 Task: Look for space in Anloga, Ghana from 22nd June, 2023 to 30th June, 2023 for 2 adults in price range Rs.7000 to Rs.15000. Place can be entire place with 1  bedroom having 1 bed and 1 bathroom. Property type can be house, flat, guest house, hotel. Booking option can be shelf check-in. Required host language is English.
Action: Mouse moved to (453, 53)
Screenshot: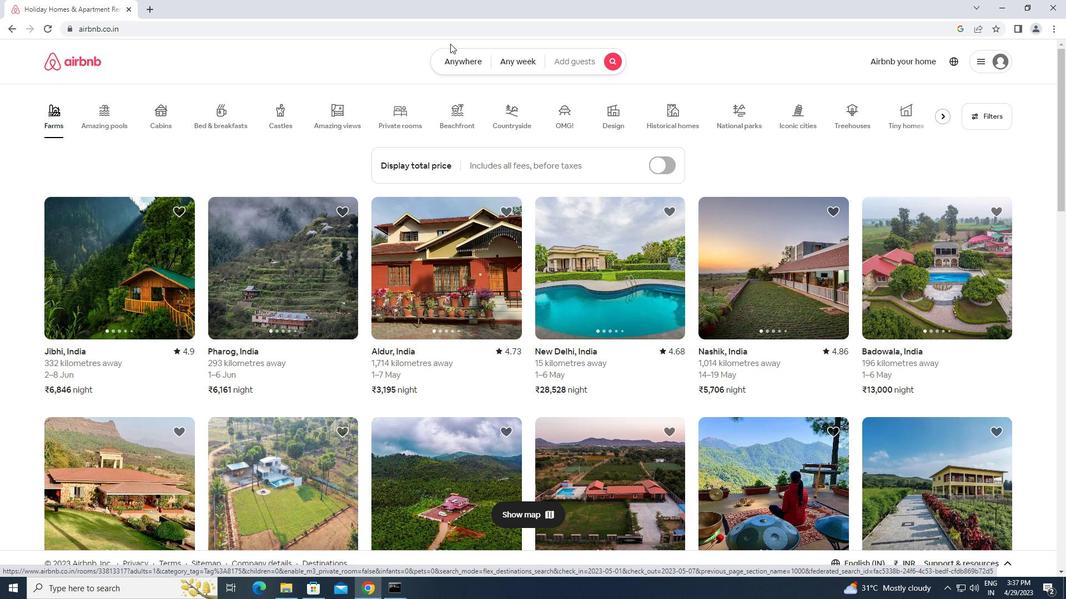 
Action: Mouse pressed left at (453, 53)
Screenshot: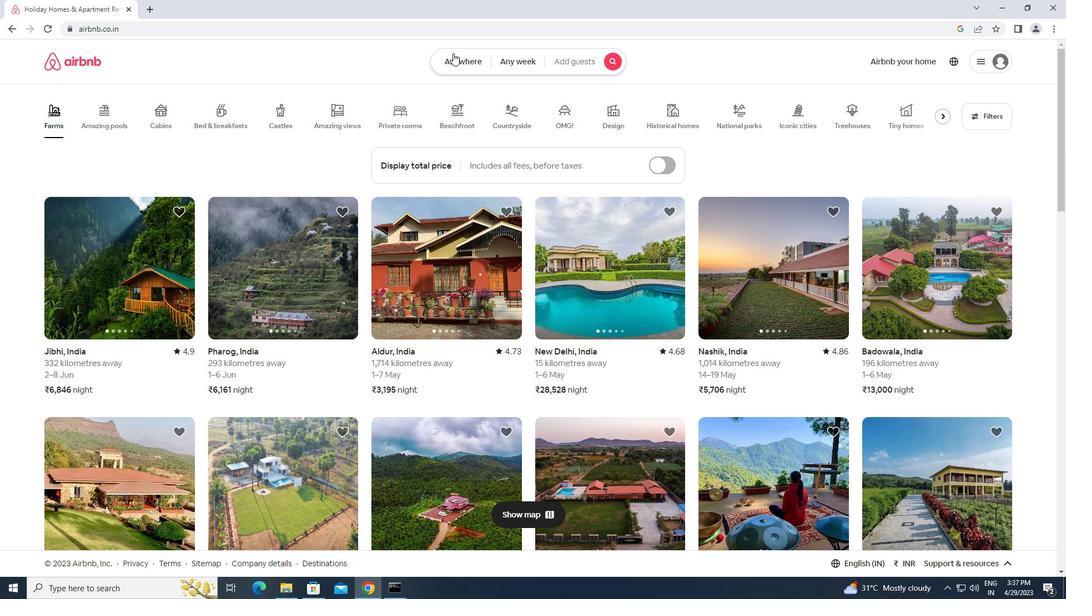 
Action: Mouse moved to (382, 88)
Screenshot: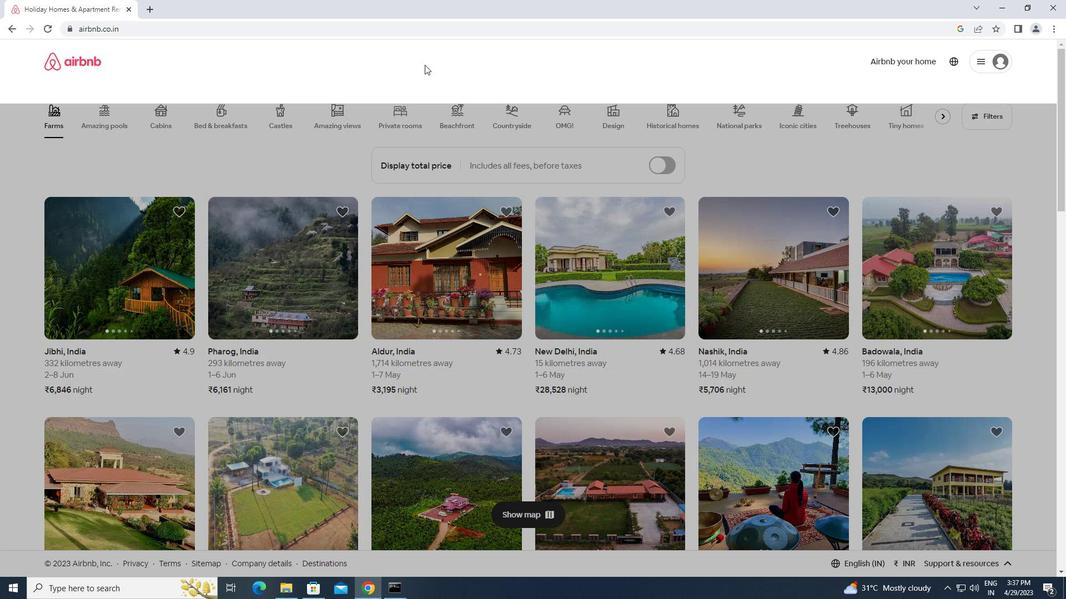 
Action: Mouse pressed left at (382, 88)
Screenshot: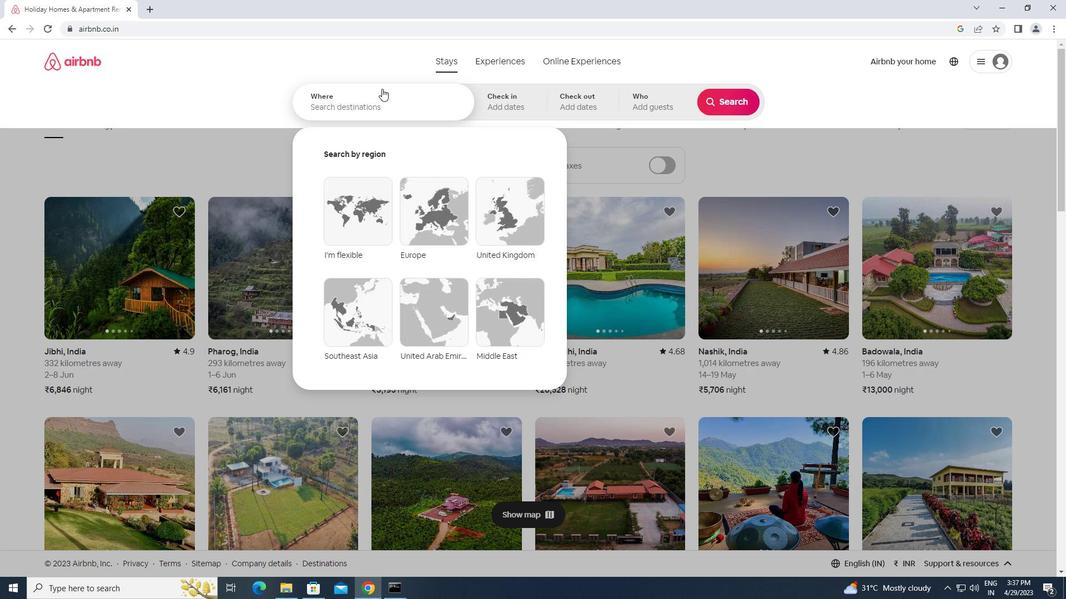 
Action: Key pressed a<Key.caps_lock>nloga,<Key.space><Key.caps_lock>g<Key.caps_lock>hana<Key.enter>
Screenshot: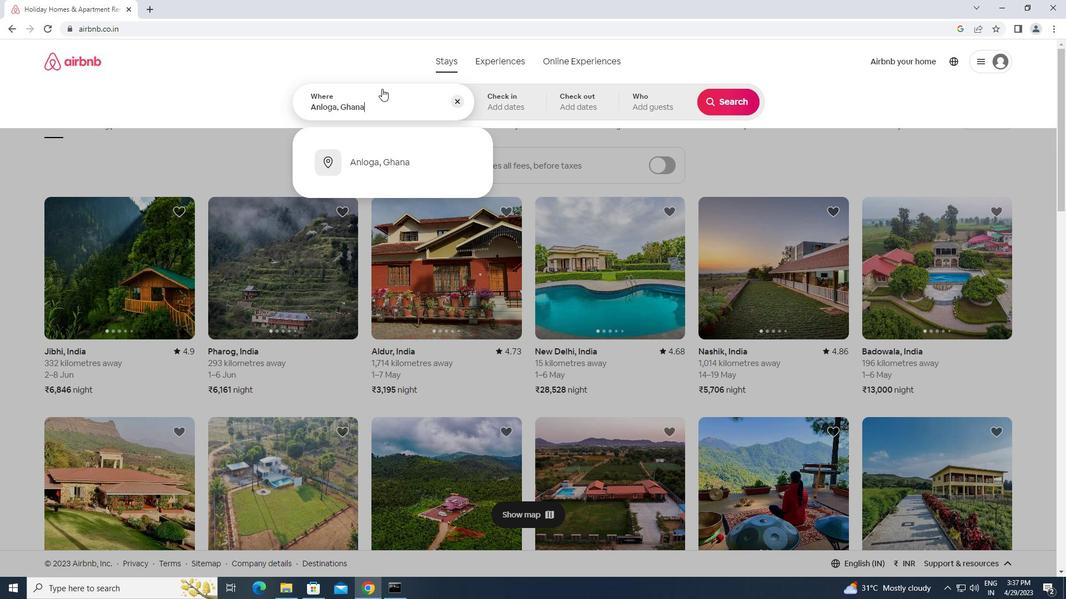 
Action: Mouse moved to (726, 191)
Screenshot: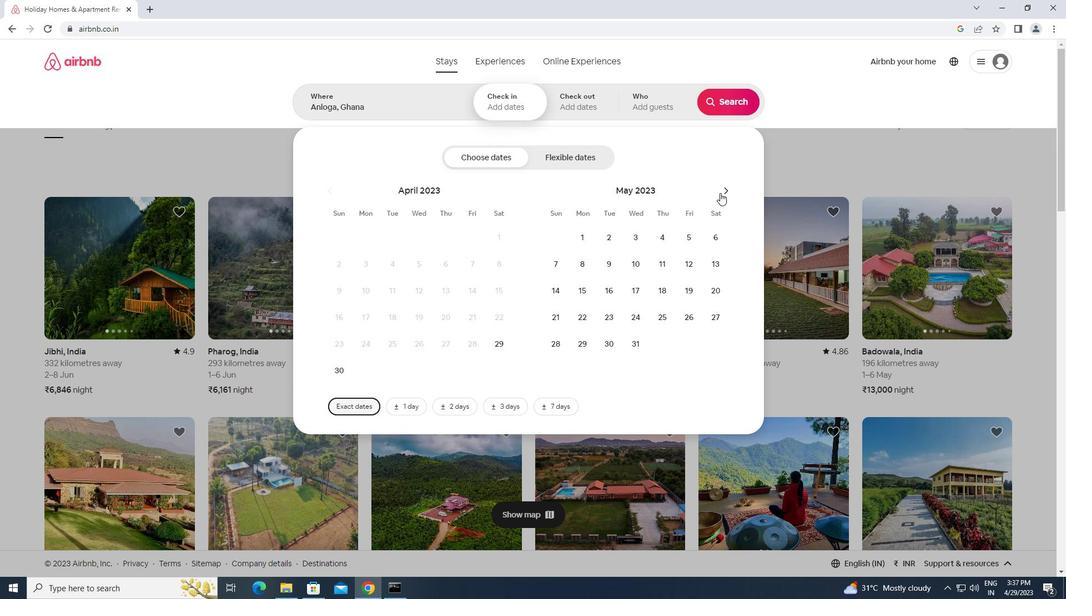 
Action: Mouse pressed left at (726, 191)
Screenshot: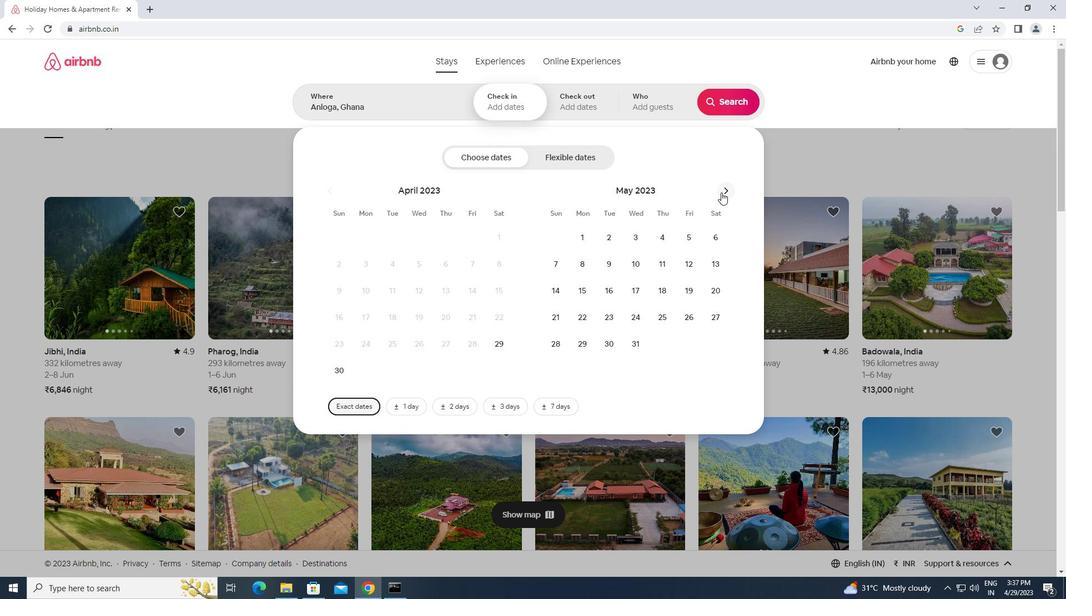 
Action: Mouse moved to (657, 315)
Screenshot: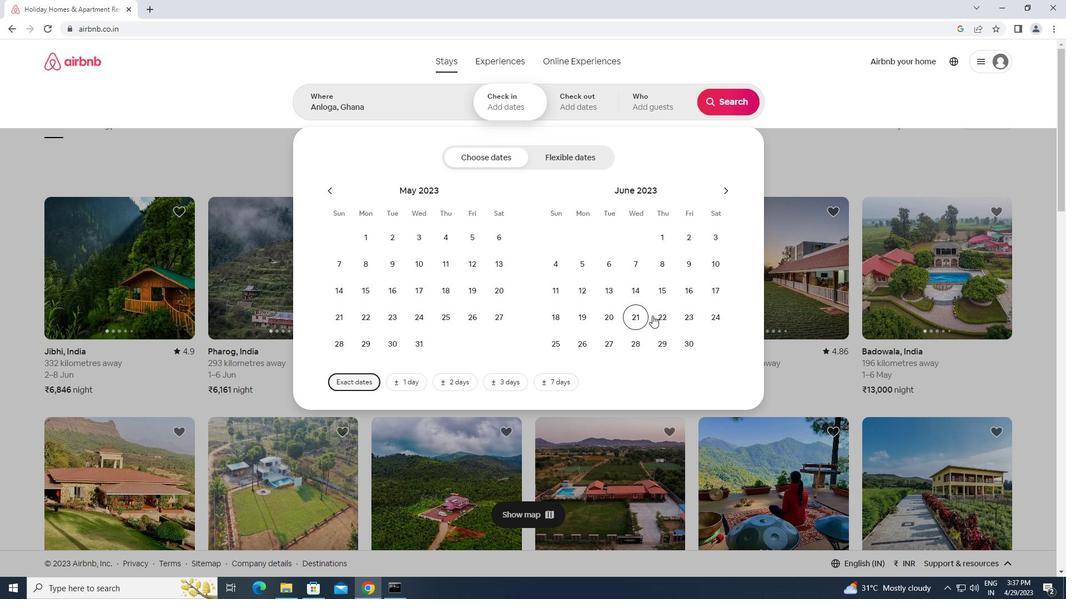 
Action: Mouse pressed left at (657, 315)
Screenshot: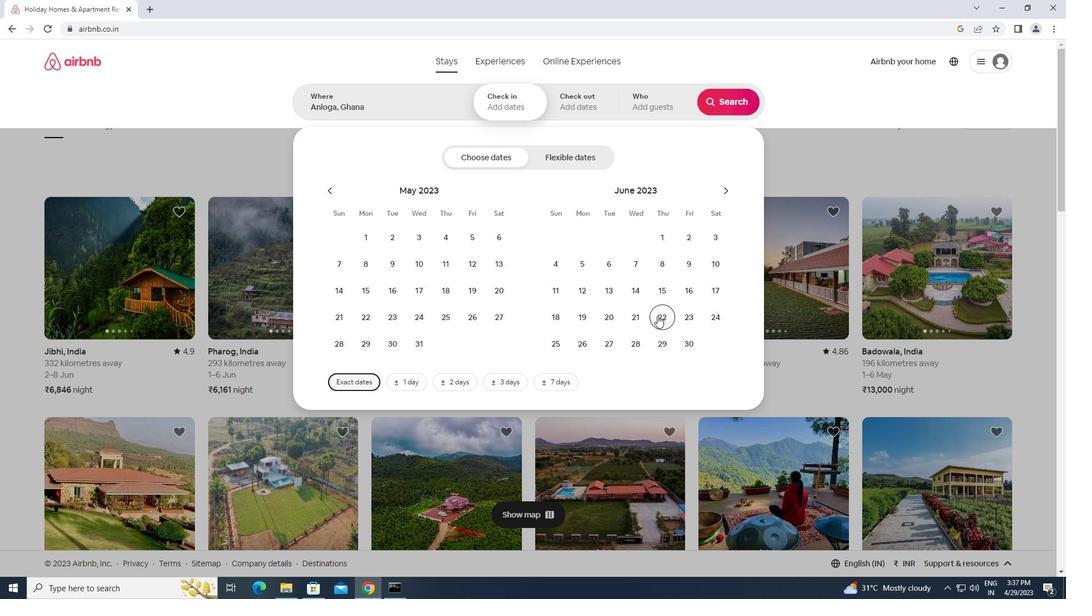 
Action: Mouse moved to (691, 344)
Screenshot: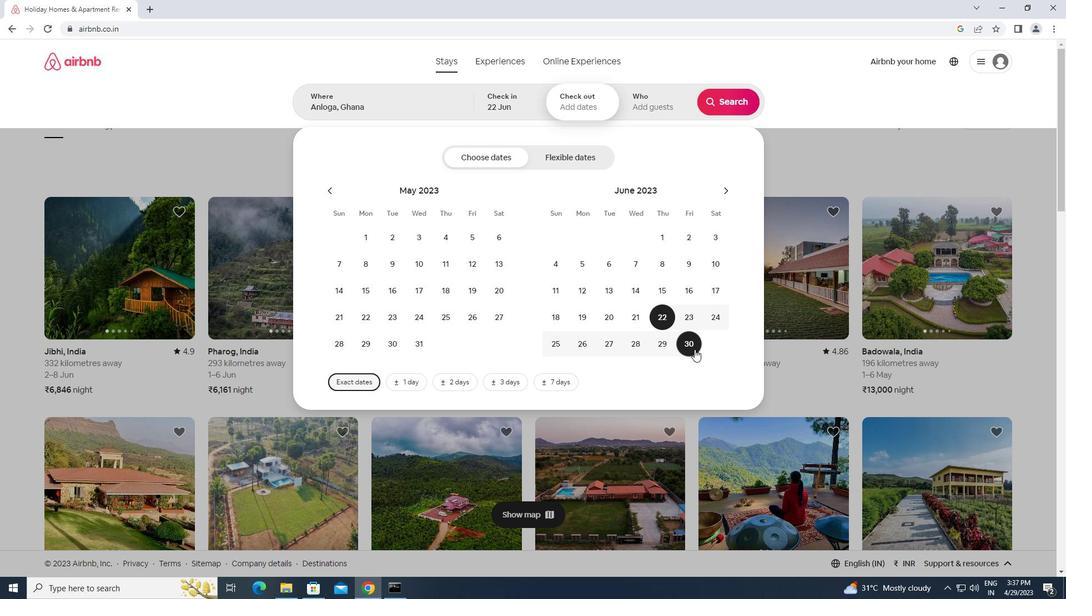 
Action: Mouse pressed left at (691, 344)
Screenshot: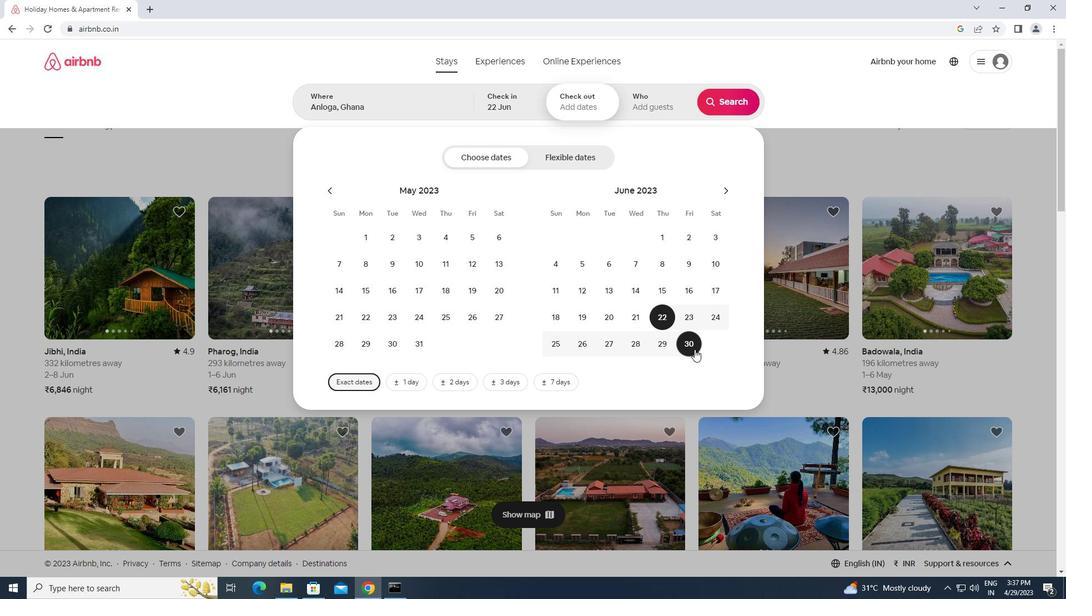 
Action: Mouse moved to (655, 105)
Screenshot: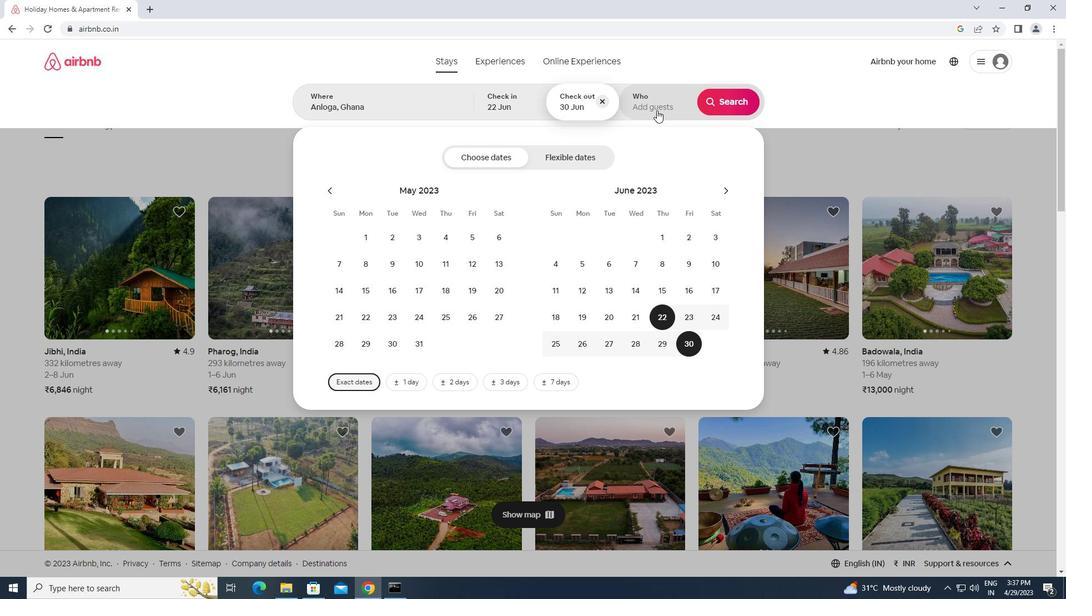 
Action: Mouse pressed left at (655, 105)
Screenshot: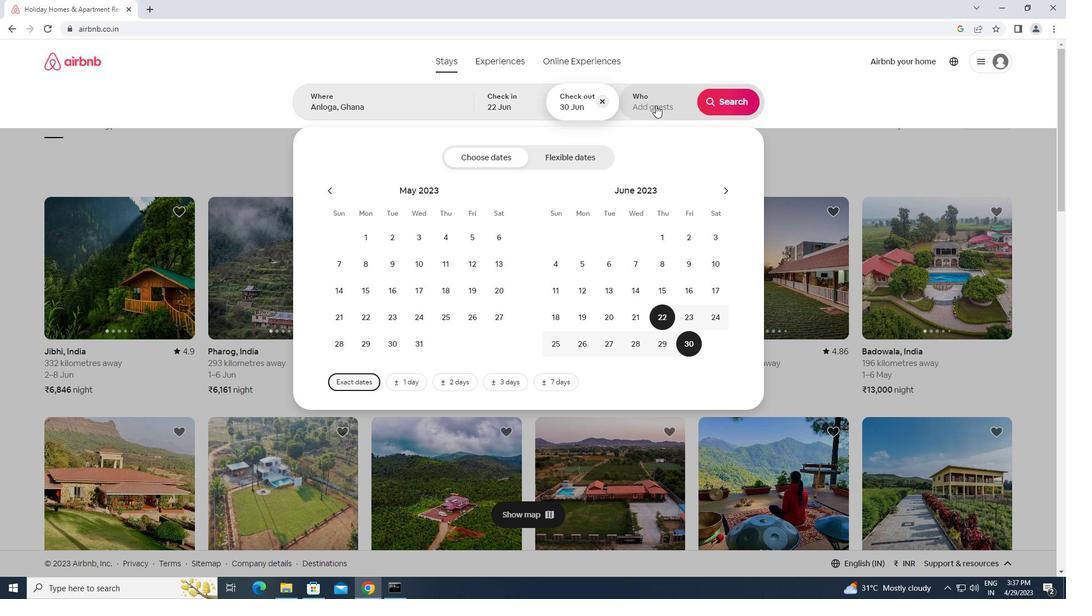 
Action: Mouse moved to (730, 164)
Screenshot: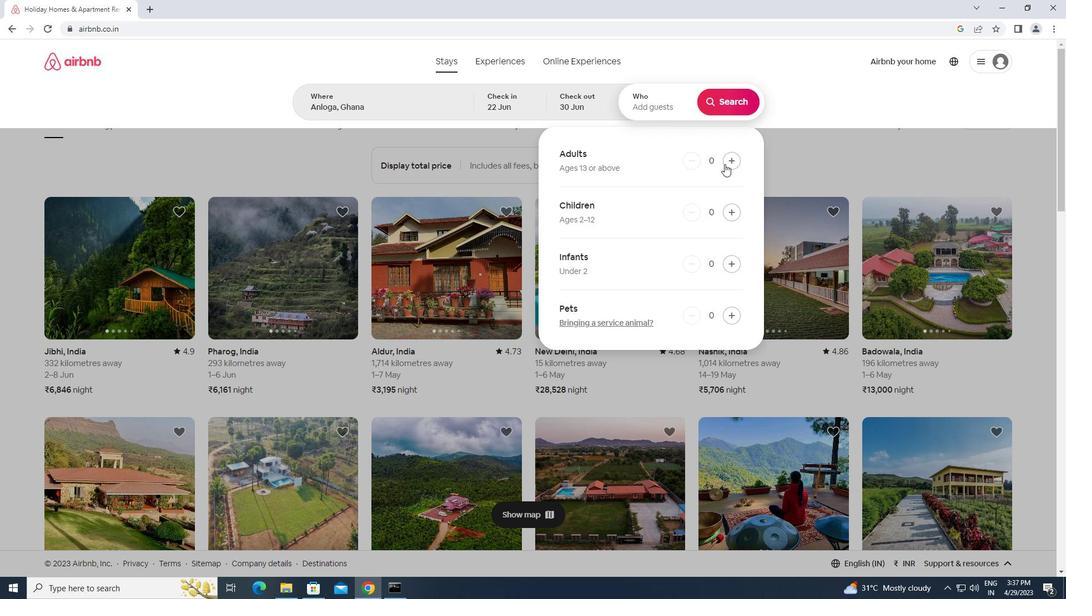 
Action: Mouse pressed left at (730, 164)
Screenshot: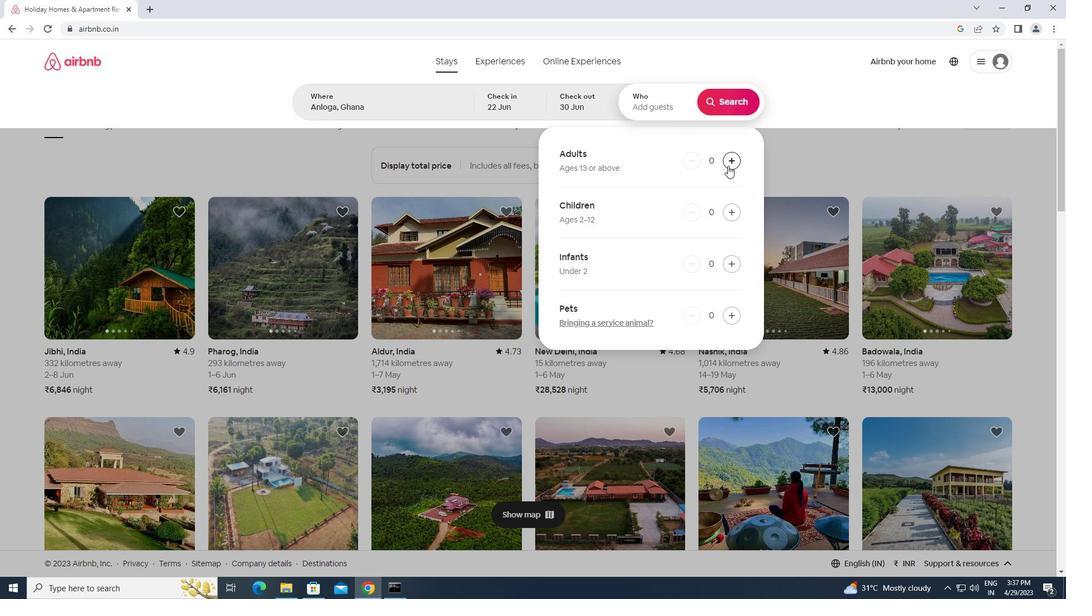 
Action: Mouse pressed left at (730, 164)
Screenshot: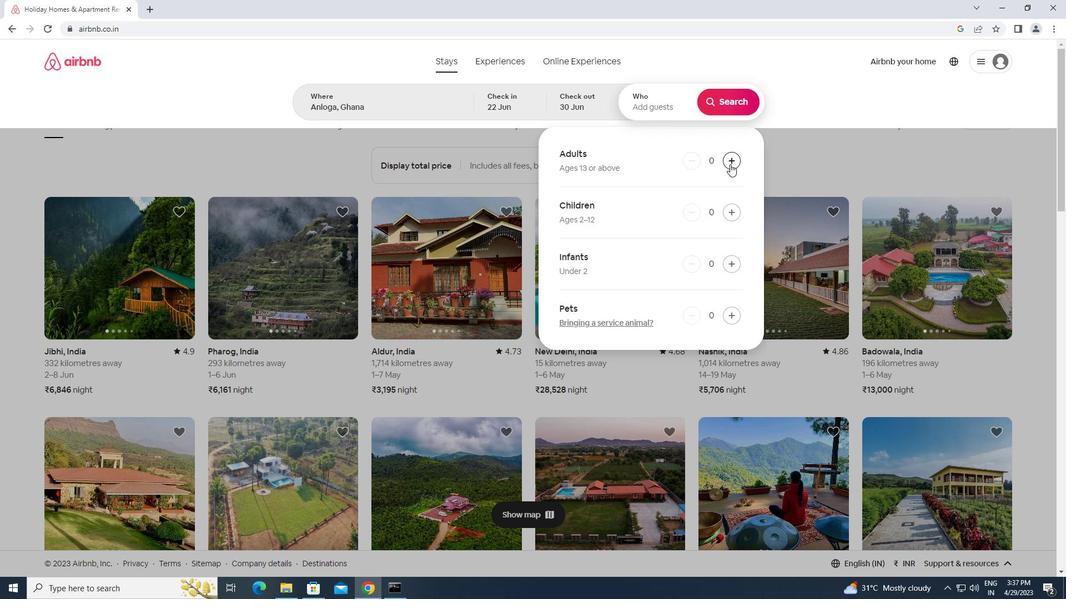 
Action: Mouse moved to (731, 112)
Screenshot: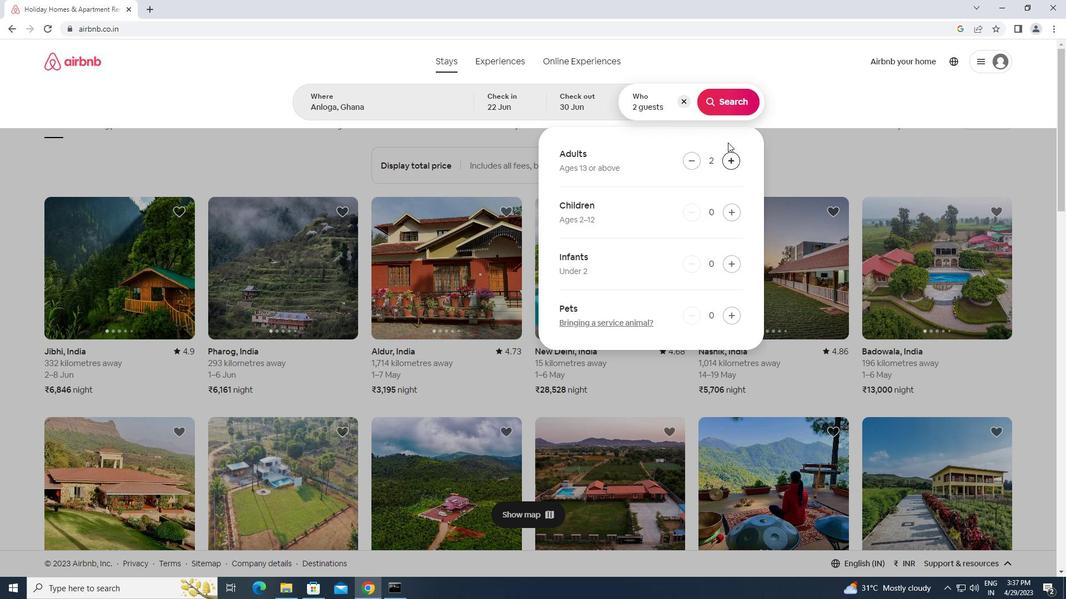 
Action: Mouse pressed left at (731, 112)
Screenshot: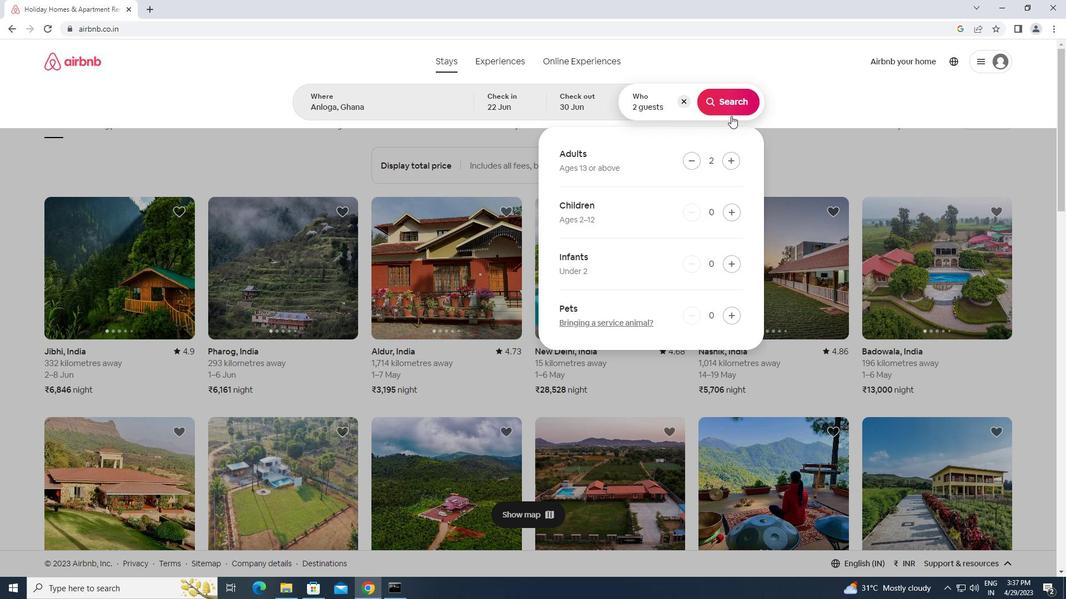 
Action: Mouse moved to (1009, 106)
Screenshot: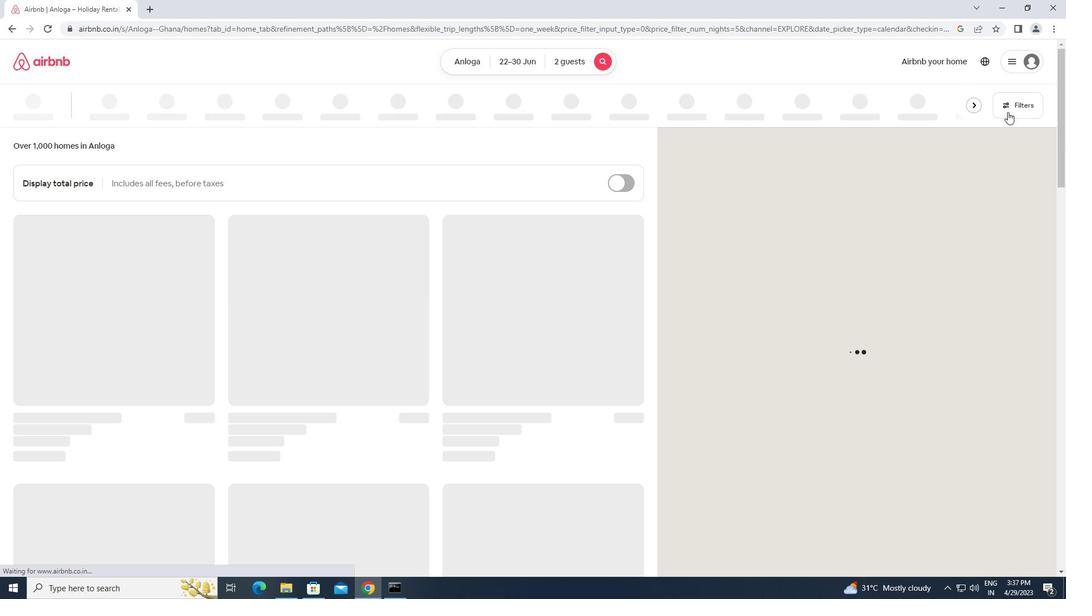 
Action: Mouse pressed left at (1009, 106)
Screenshot: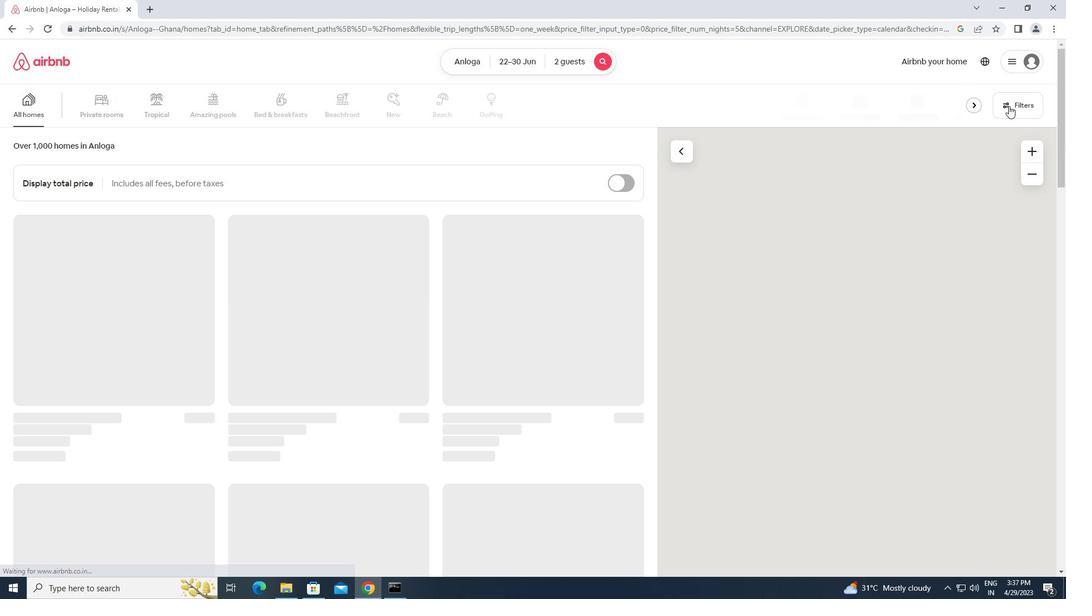 
Action: Mouse moved to (393, 243)
Screenshot: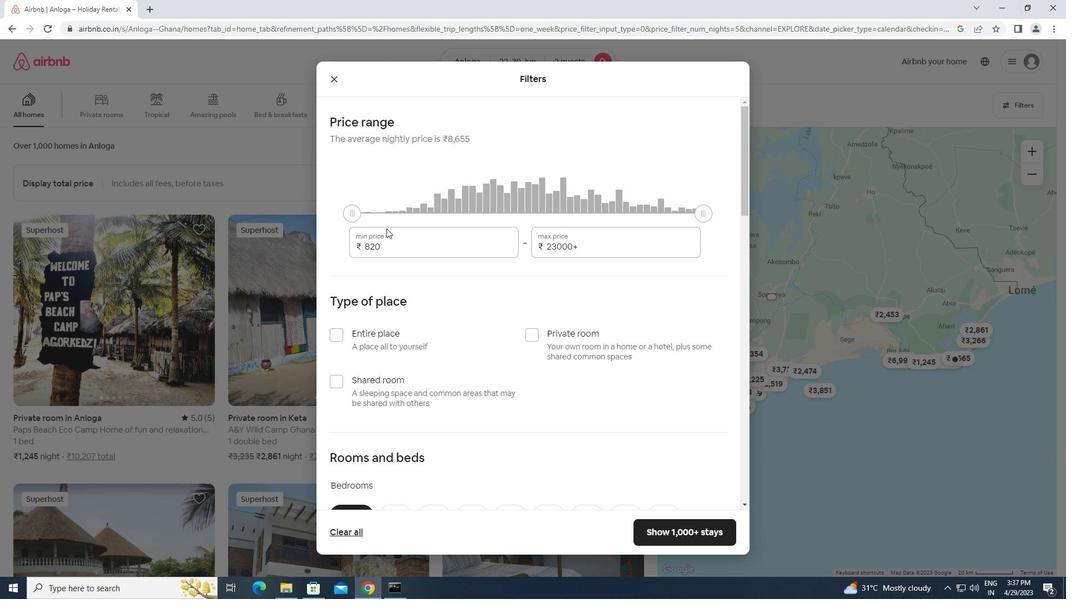 
Action: Mouse pressed left at (393, 243)
Screenshot: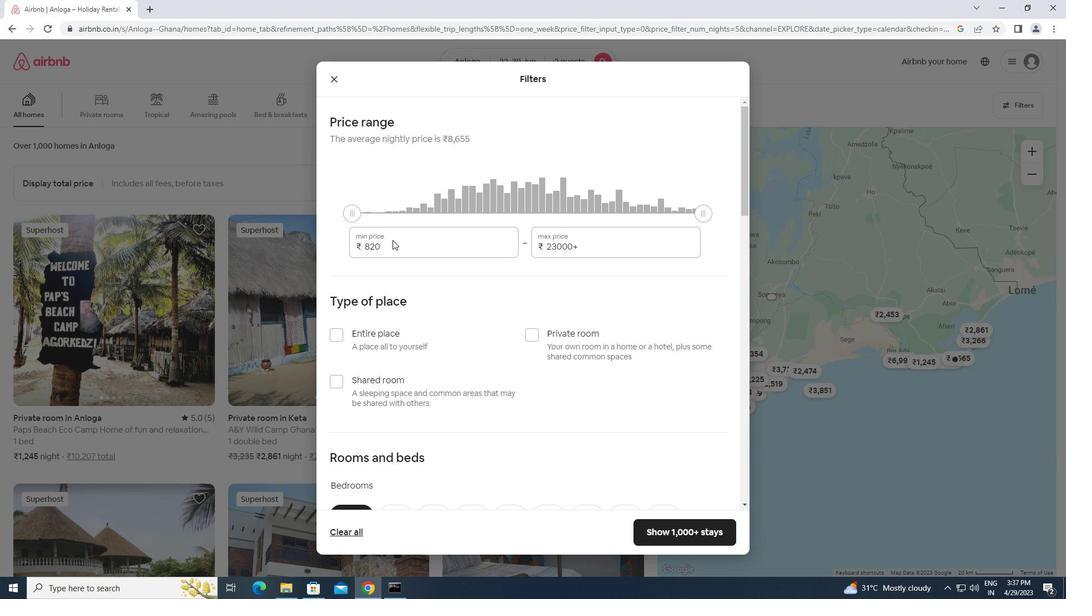 
Action: Mouse moved to (324, 255)
Screenshot: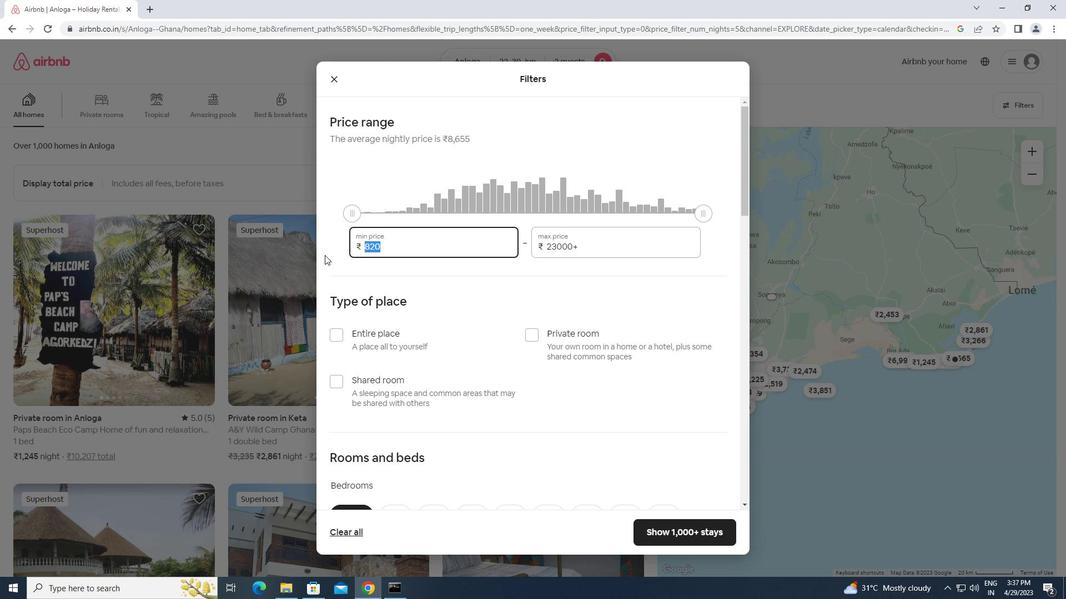 
Action: Key pressed 7000<Key.tab><Key.backspace><Key.backspace><Key.backspace><Key.backspace><Key.backspace><Key.backspace><Key.backspace><Key.backspace><Key.backspace><Key.backspace><Key.backspace><Key.backspace><Key.backspace><Key.backspace><Key.backspace><Key.backspace><Key.backspace>15000
Screenshot: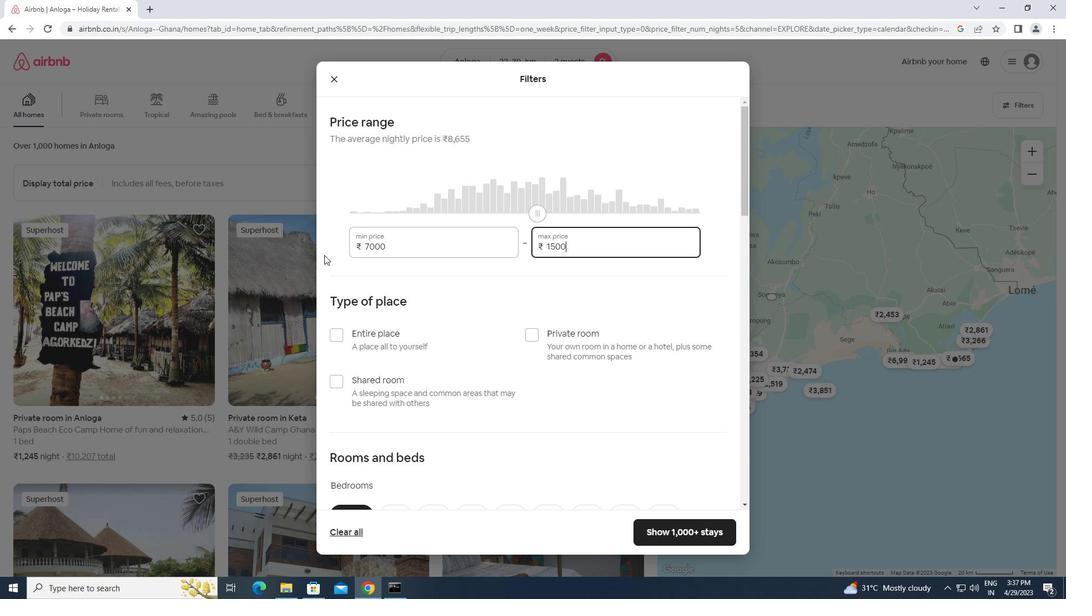 
Action: Mouse moved to (335, 340)
Screenshot: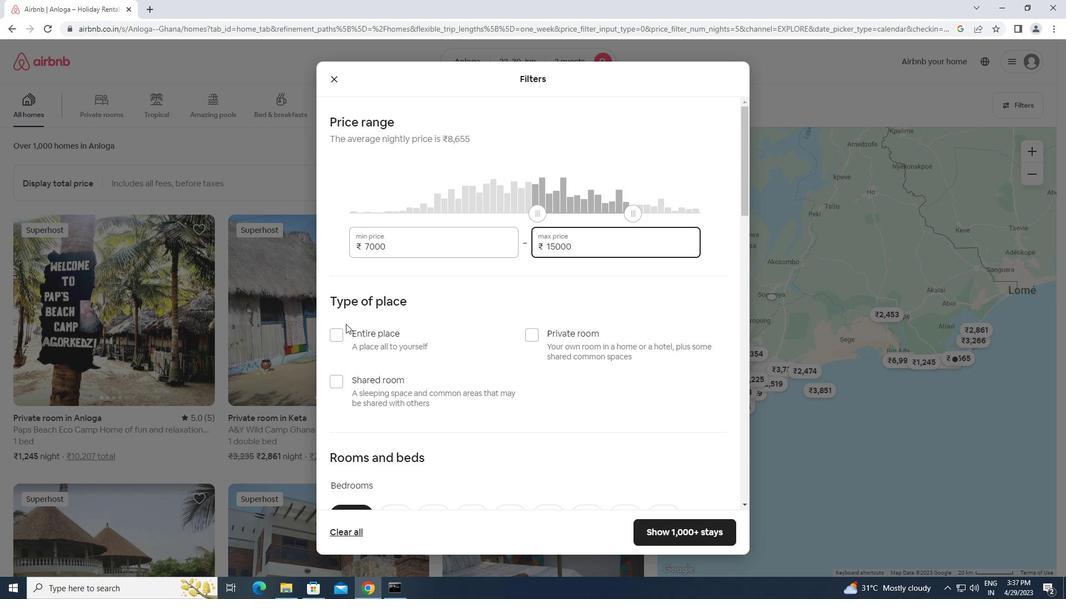 
Action: Mouse pressed left at (335, 340)
Screenshot: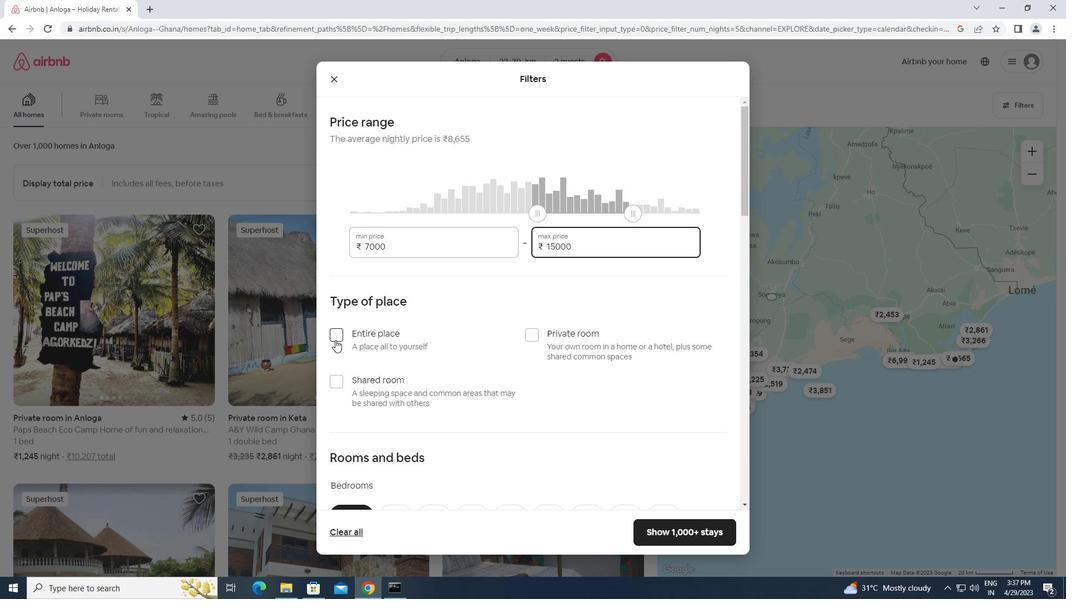 
Action: Mouse moved to (439, 355)
Screenshot: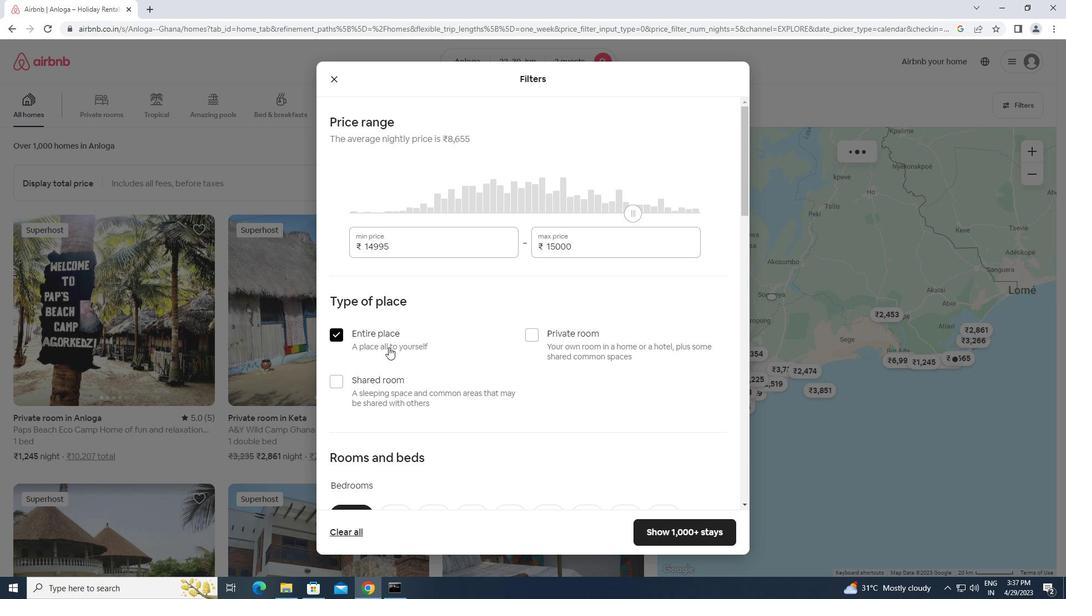 
Action: Mouse scrolled (439, 354) with delta (0, 0)
Screenshot: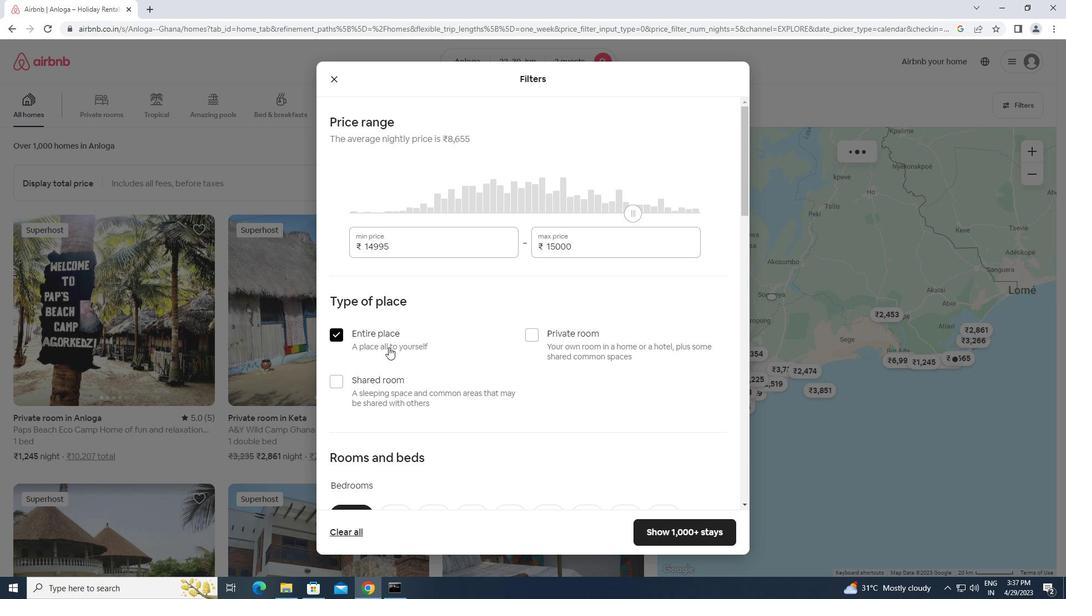 
Action: Mouse scrolled (439, 354) with delta (0, 0)
Screenshot: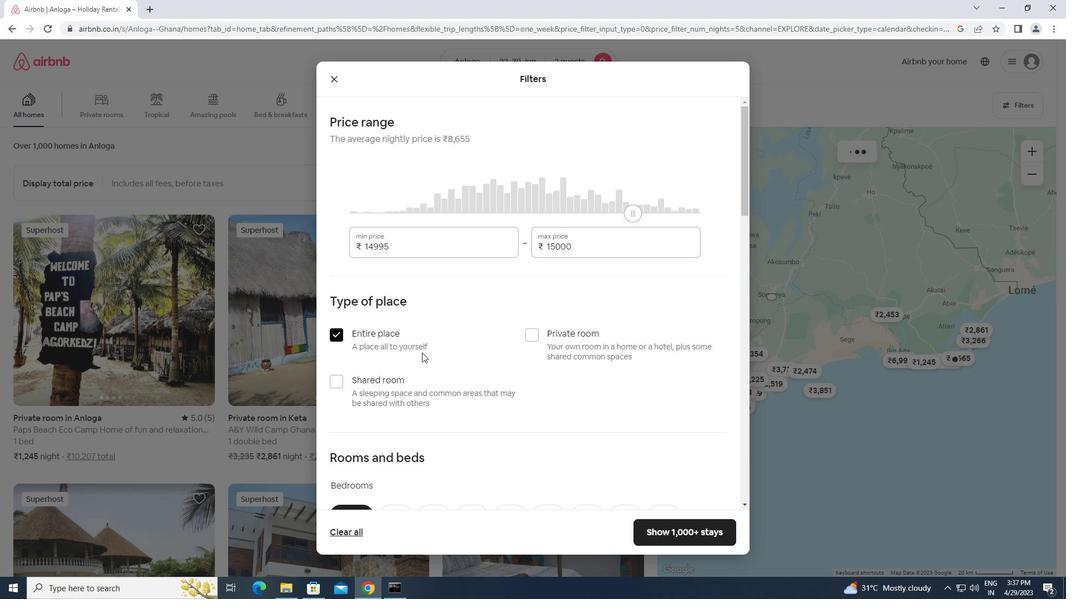 
Action: Mouse scrolled (439, 354) with delta (0, 0)
Screenshot: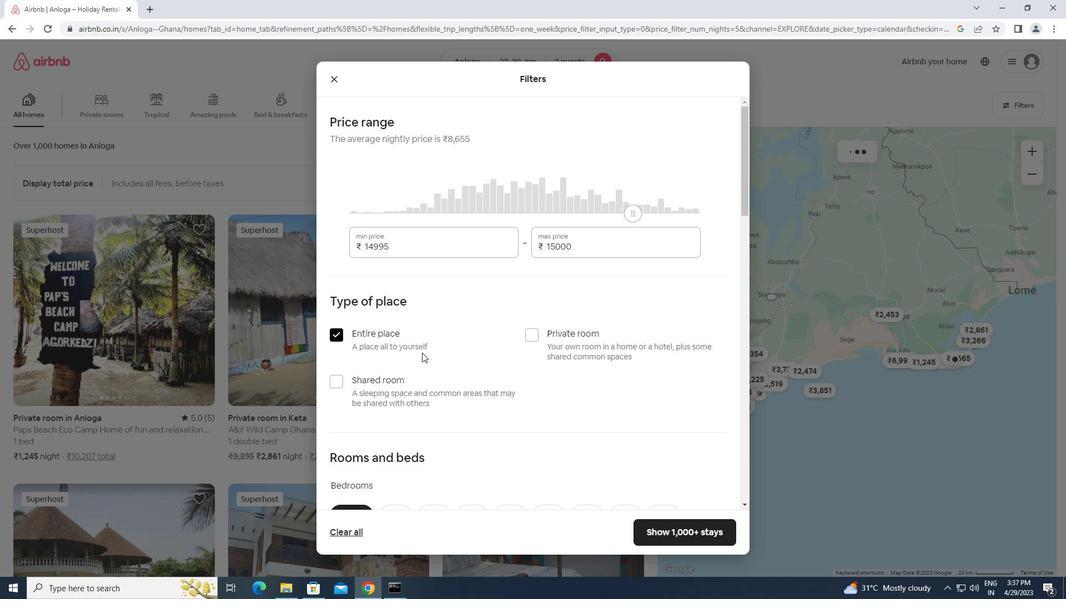 
Action: Mouse moved to (392, 352)
Screenshot: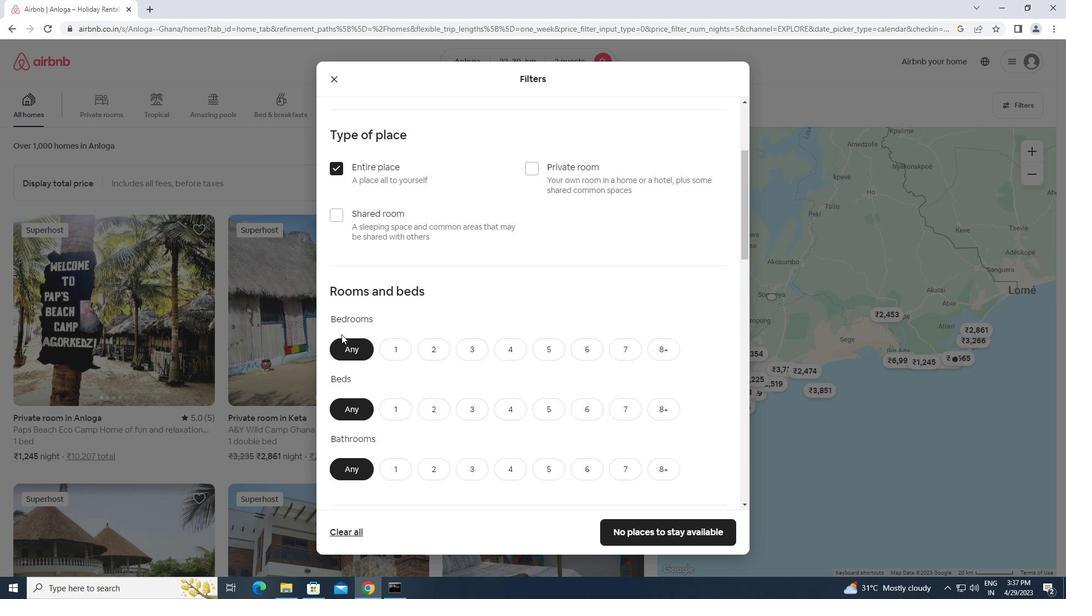 
Action: Mouse pressed left at (392, 352)
Screenshot: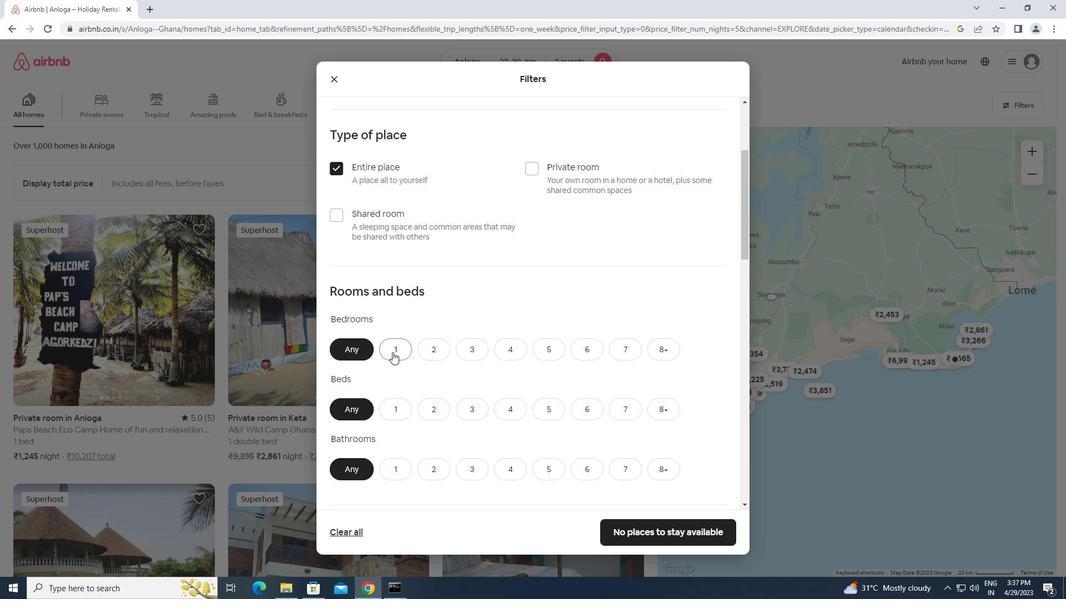 
Action: Mouse moved to (399, 410)
Screenshot: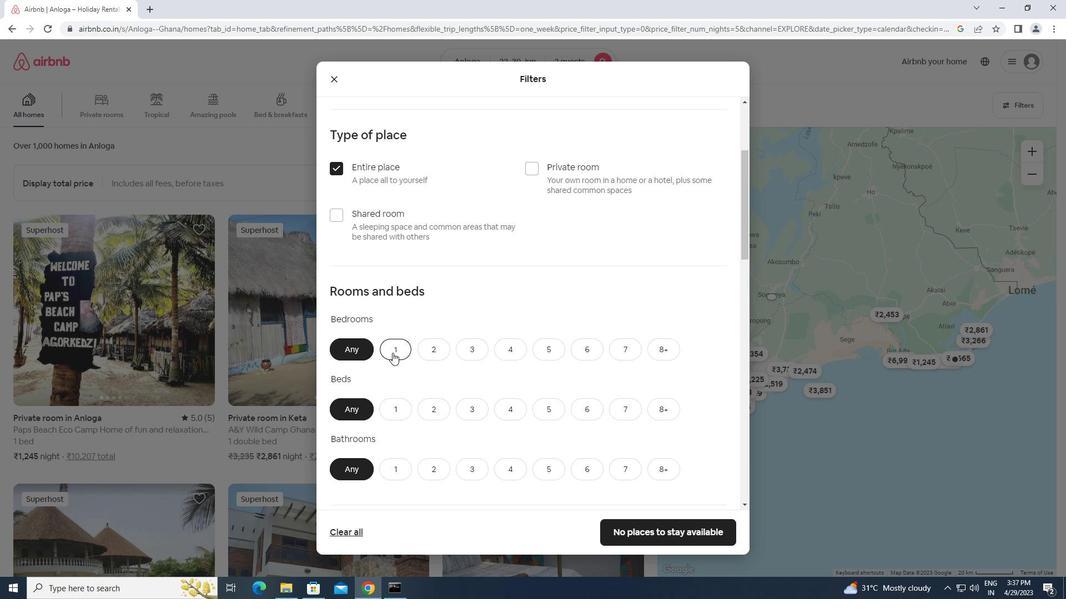 
Action: Mouse pressed left at (399, 410)
Screenshot: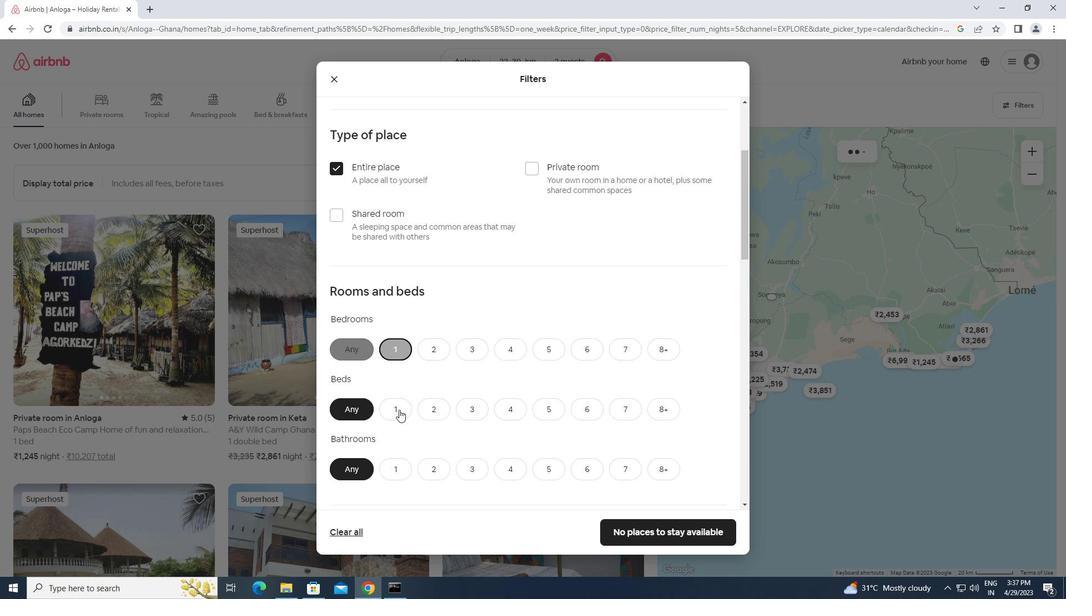 
Action: Mouse moved to (396, 458)
Screenshot: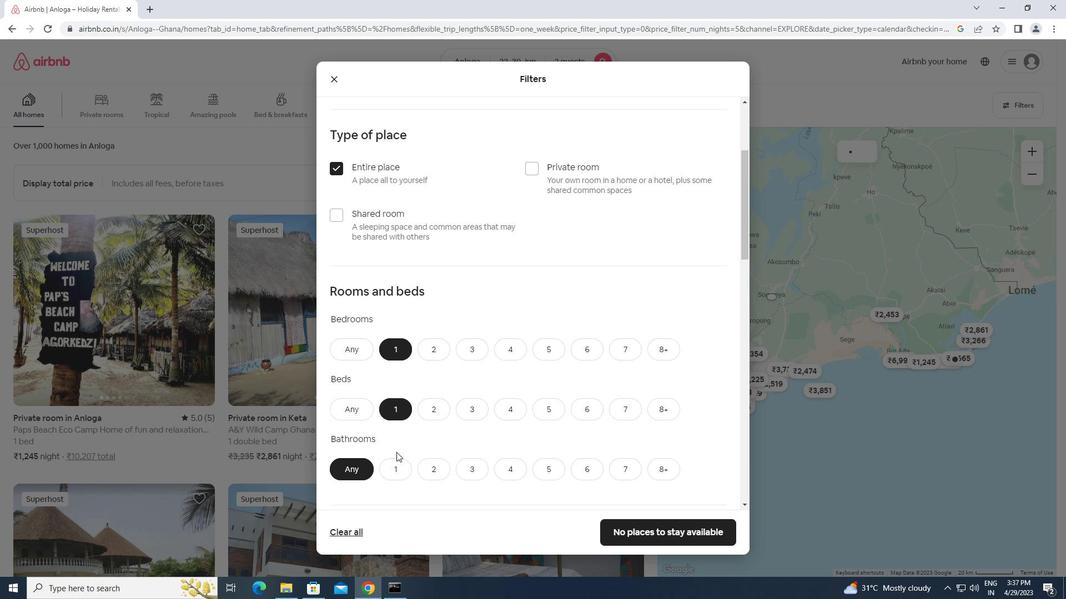 
Action: Mouse pressed left at (396, 458)
Screenshot: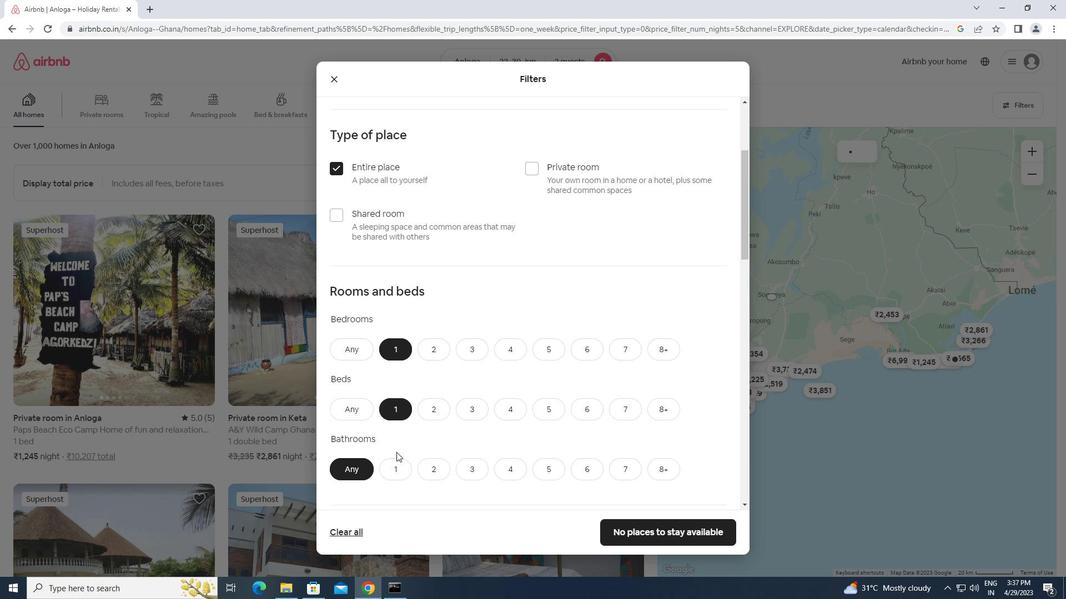 
Action: Mouse moved to (396, 465)
Screenshot: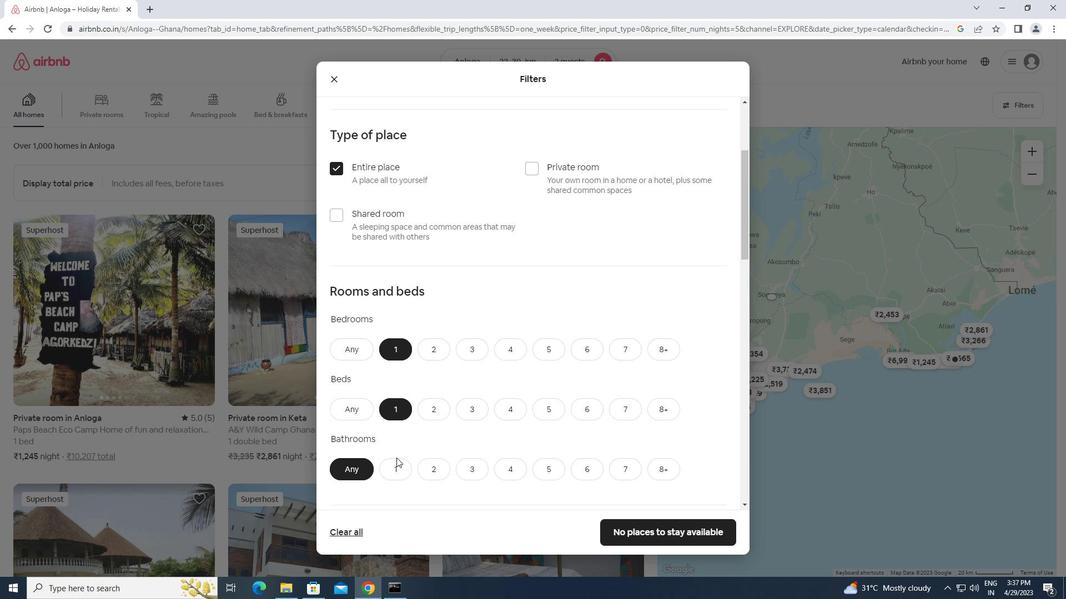 
Action: Mouse pressed left at (396, 465)
Screenshot: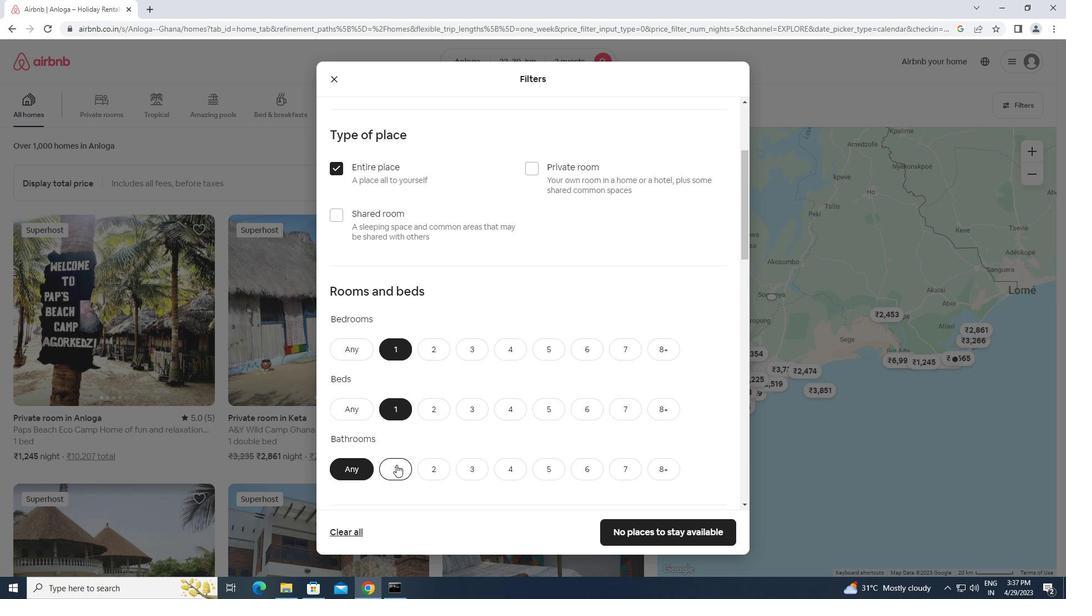 
Action: Mouse moved to (493, 439)
Screenshot: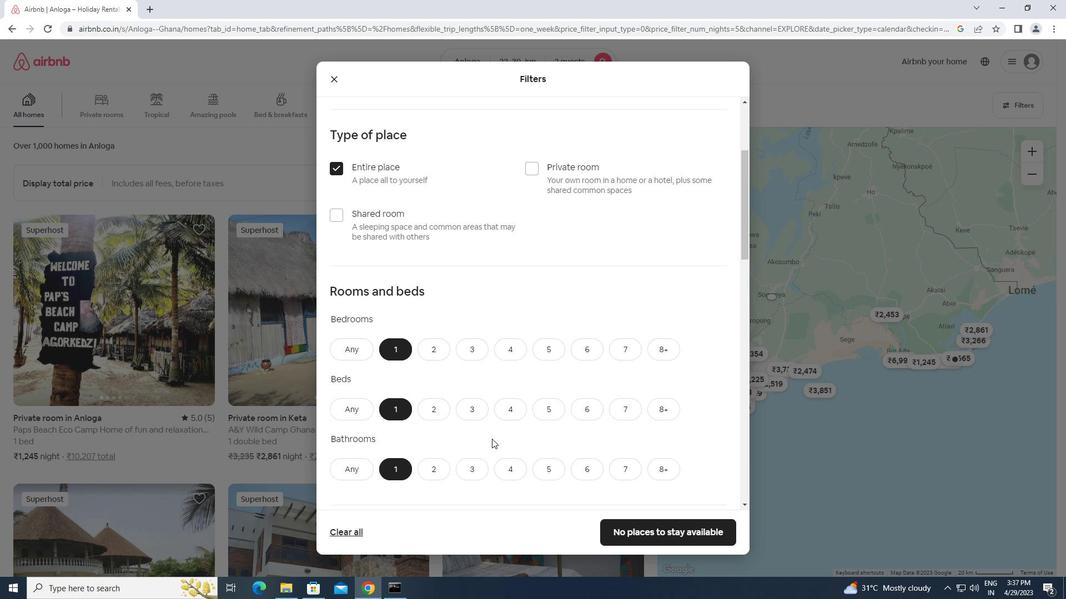 
Action: Mouse scrolled (493, 438) with delta (0, 0)
Screenshot: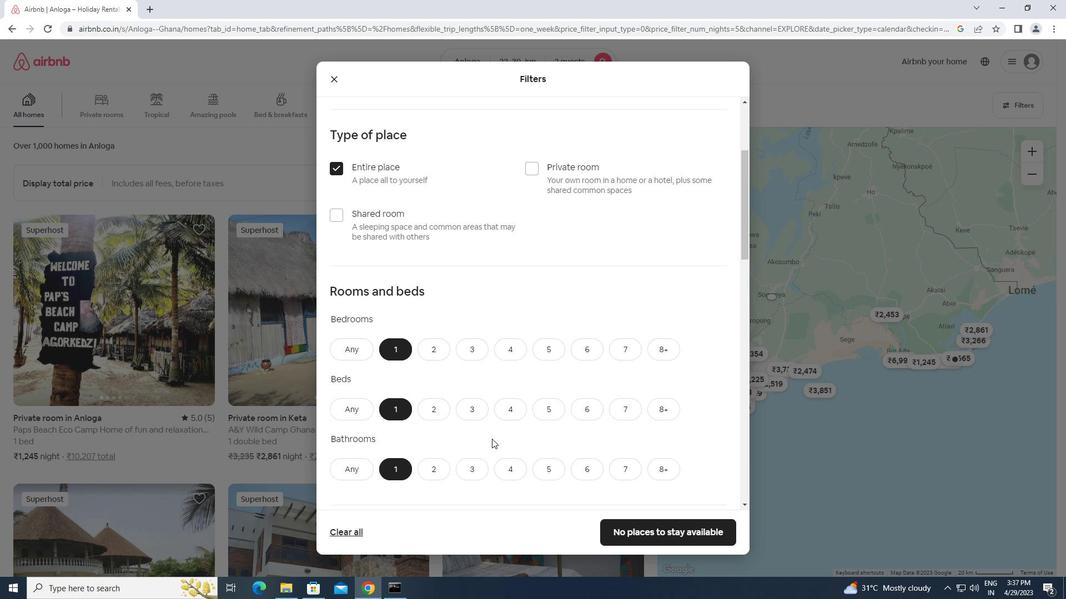 
Action: Mouse scrolled (493, 438) with delta (0, 0)
Screenshot: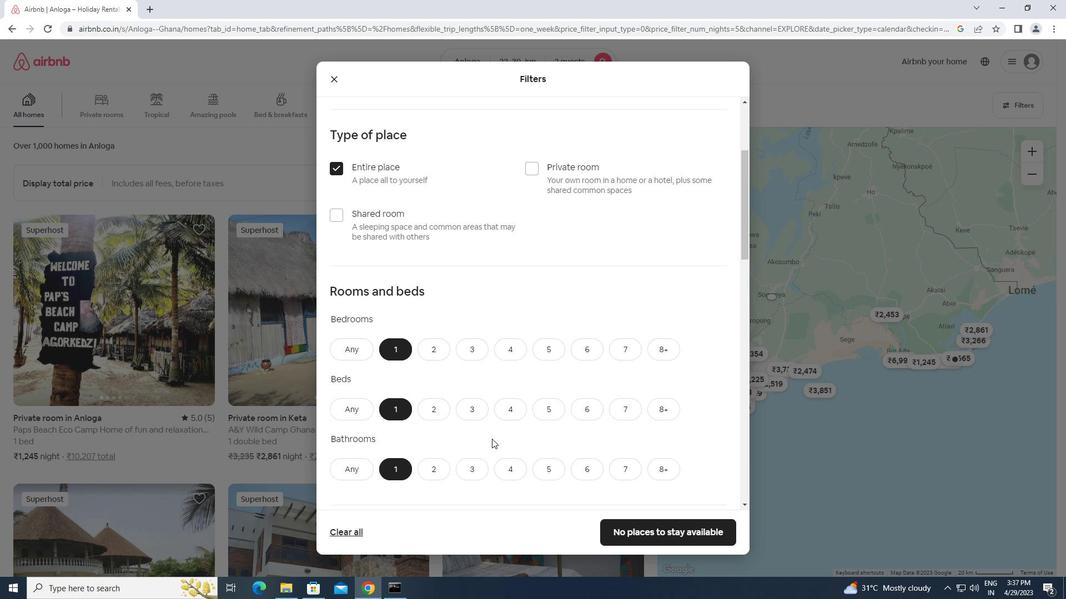
Action: Mouse scrolled (493, 438) with delta (0, 0)
Screenshot: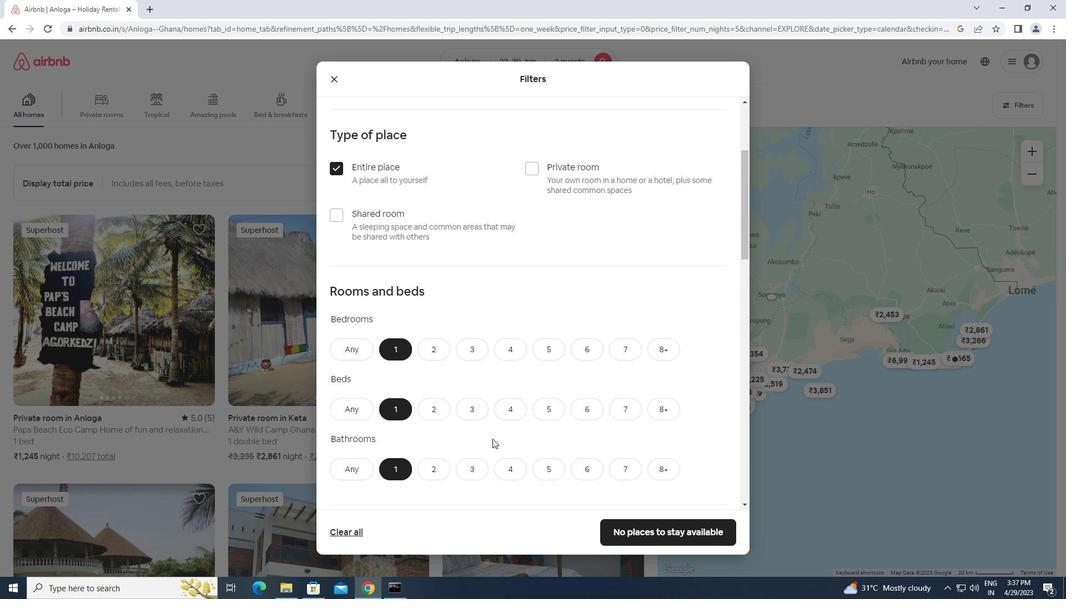 
Action: Mouse moved to (390, 433)
Screenshot: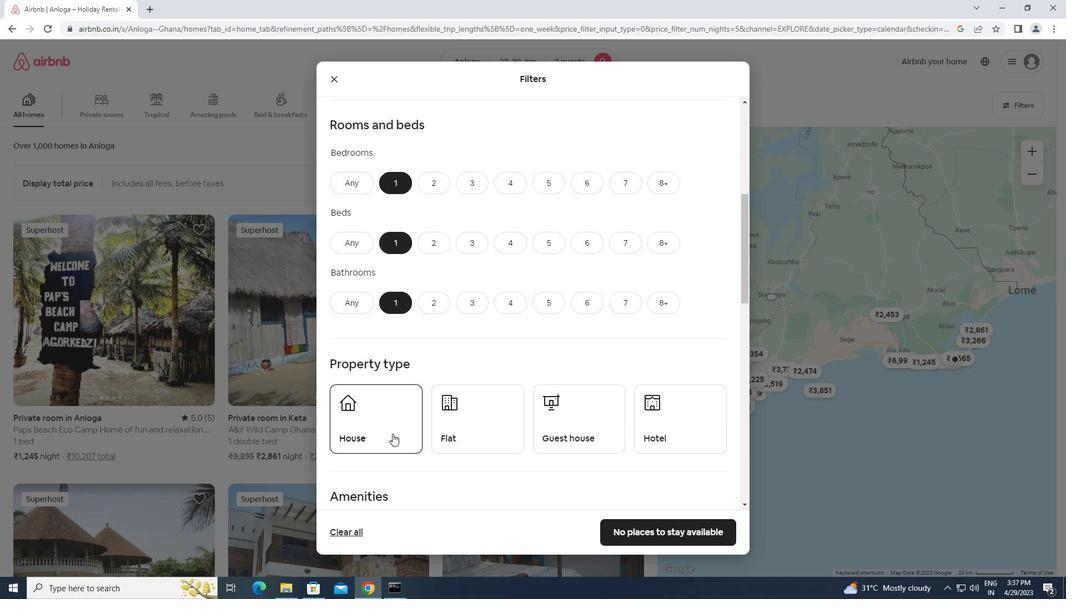 
Action: Mouse pressed left at (390, 433)
Screenshot: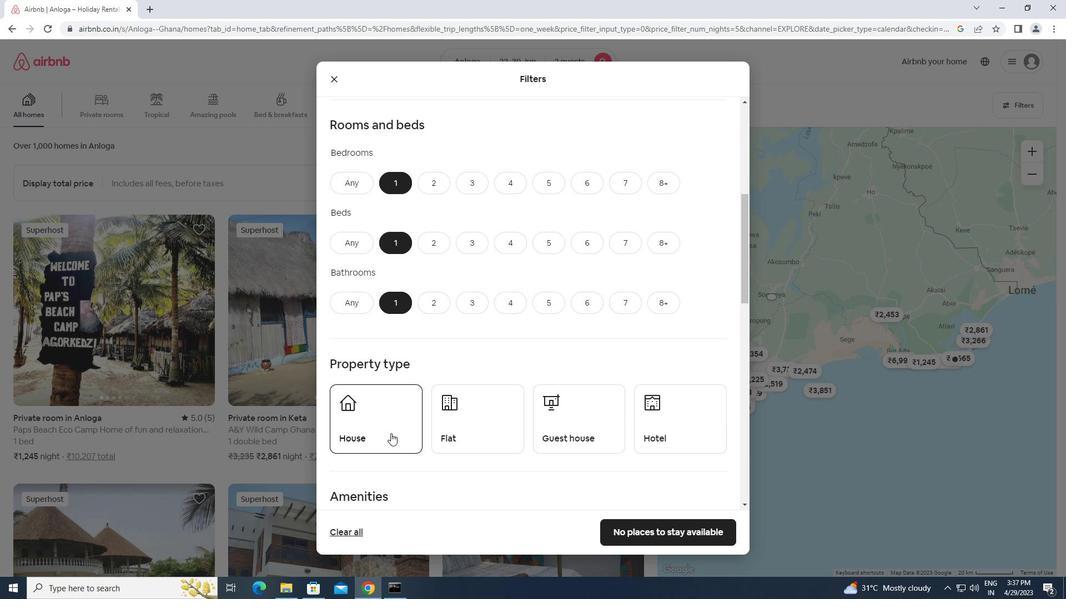 
Action: Mouse moved to (477, 435)
Screenshot: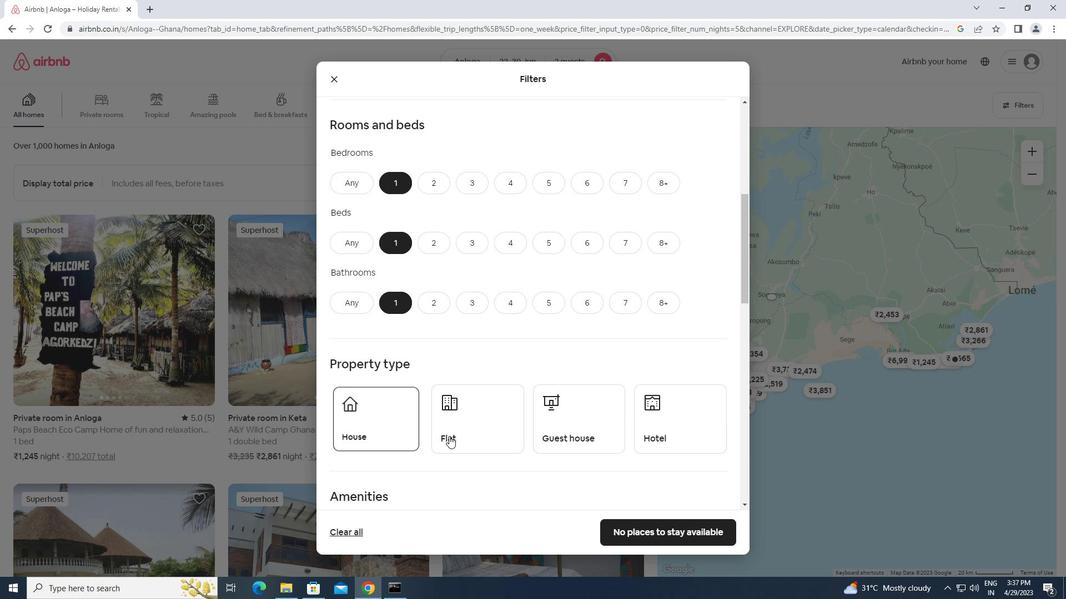
Action: Mouse pressed left at (477, 435)
Screenshot: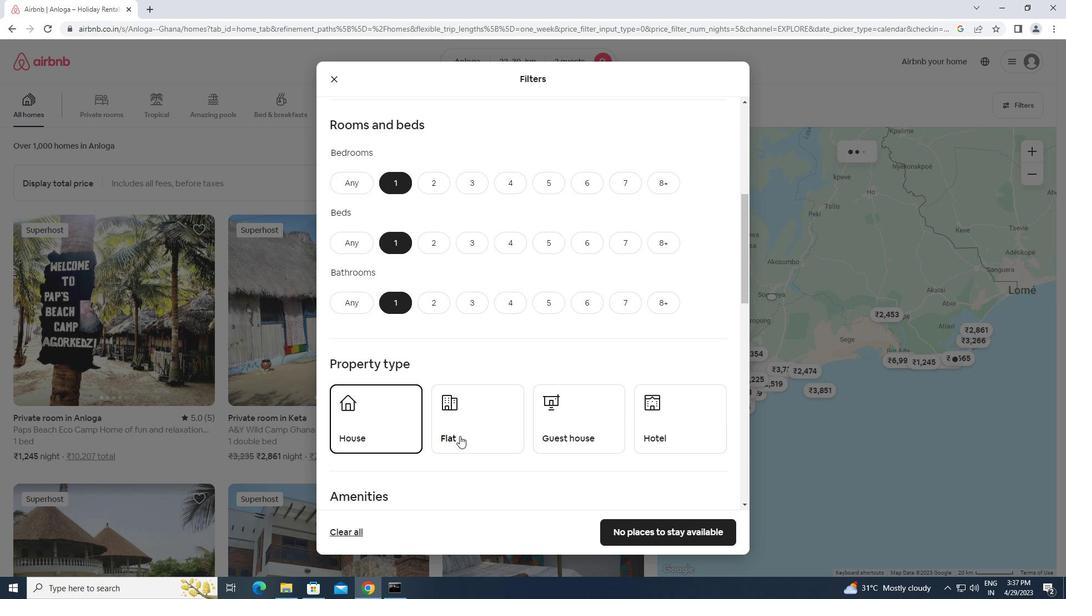 
Action: Mouse moved to (570, 430)
Screenshot: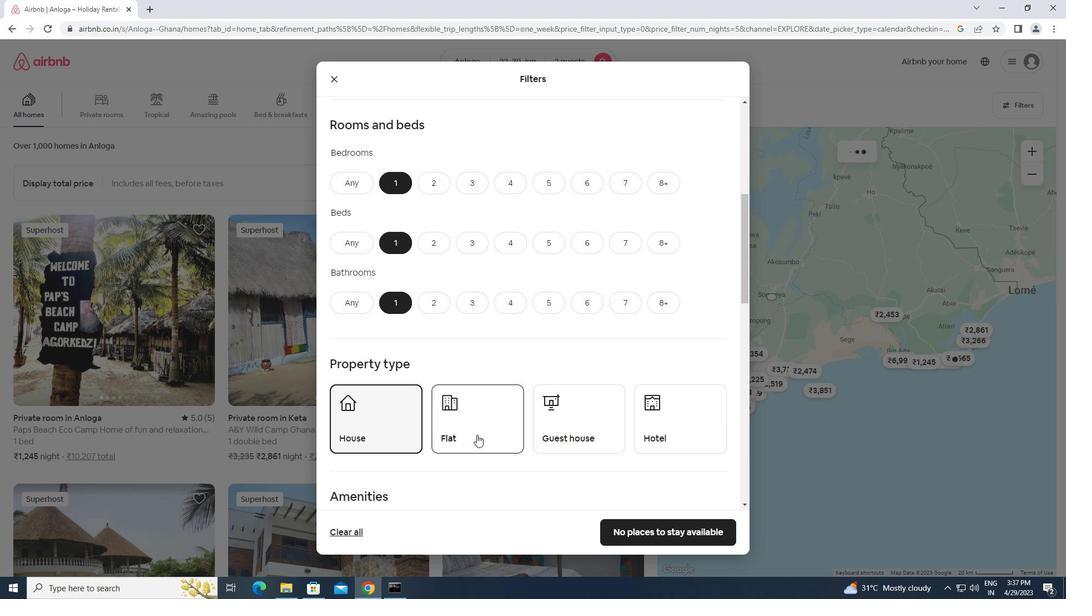 
Action: Mouse pressed left at (570, 430)
Screenshot: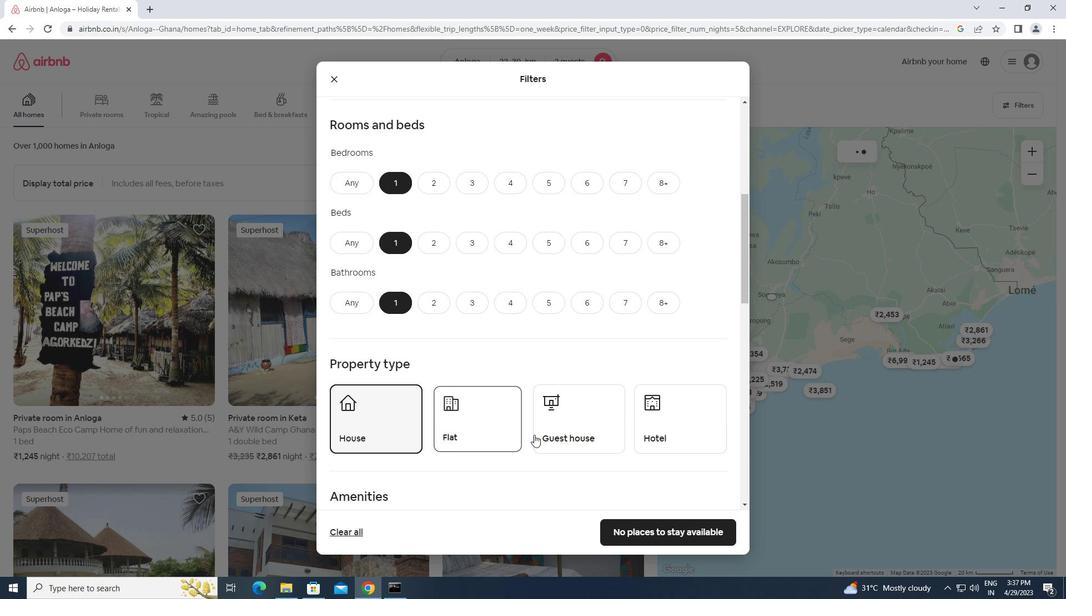 
Action: Mouse moved to (649, 426)
Screenshot: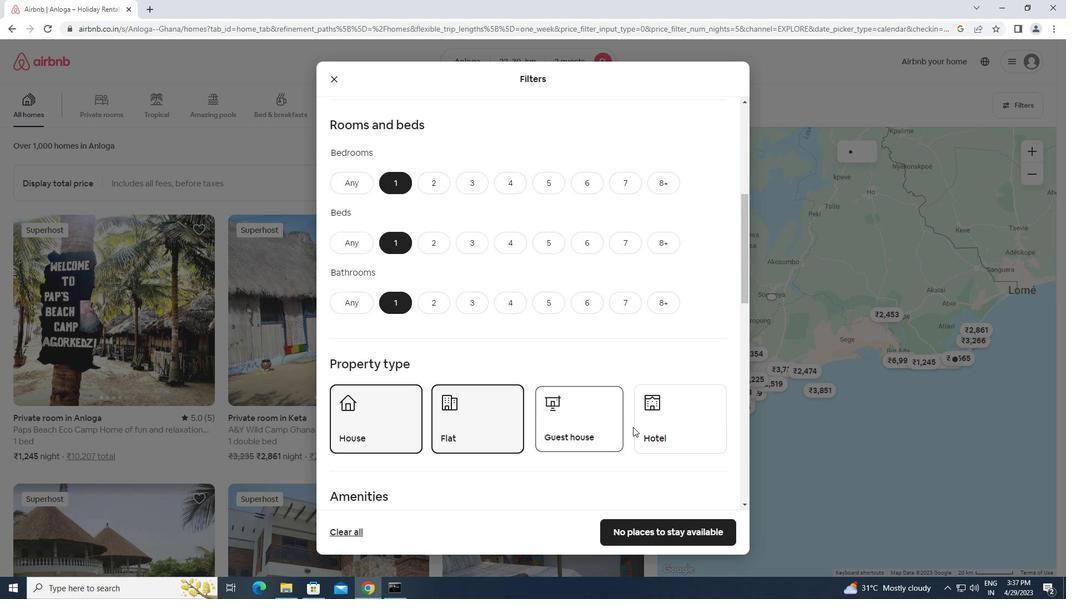 
Action: Mouse pressed left at (649, 426)
Screenshot: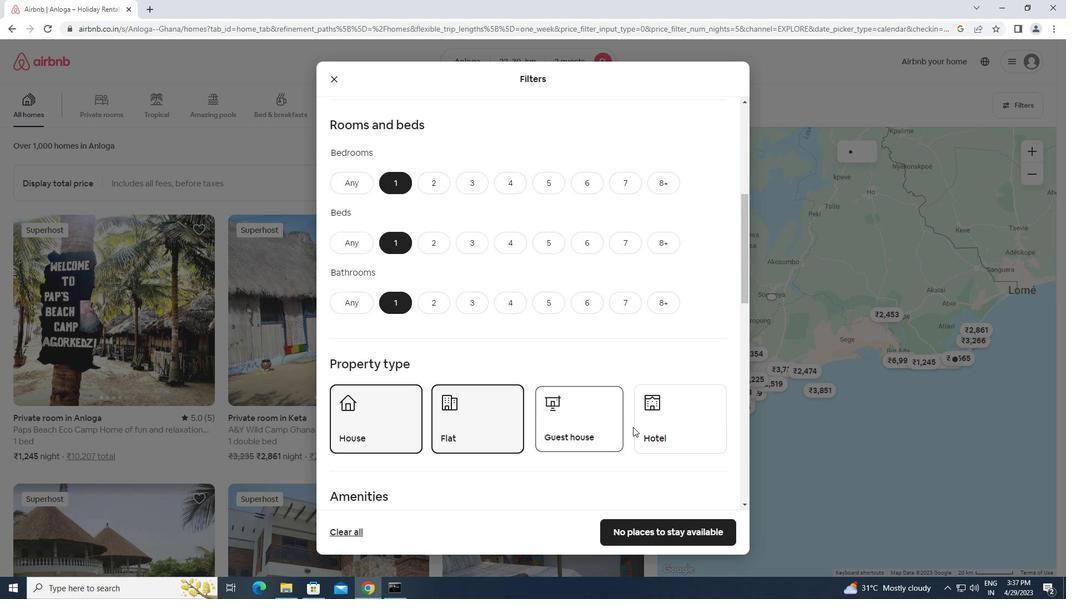 
Action: Mouse moved to (499, 444)
Screenshot: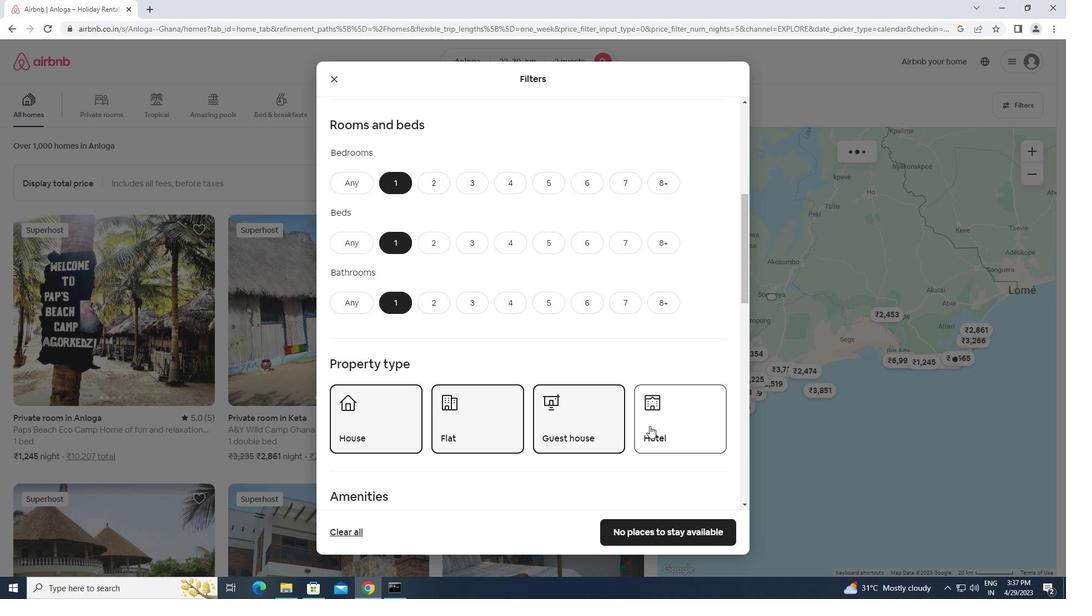 
Action: Mouse scrolled (499, 443) with delta (0, 0)
Screenshot: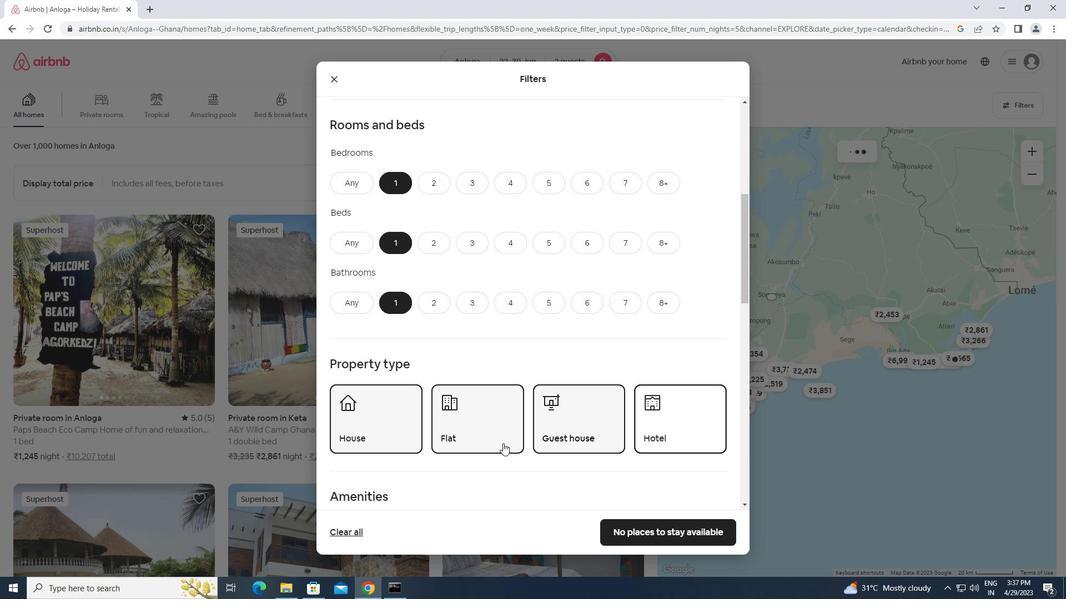 
Action: Mouse moved to (499, 444)
Screenshot: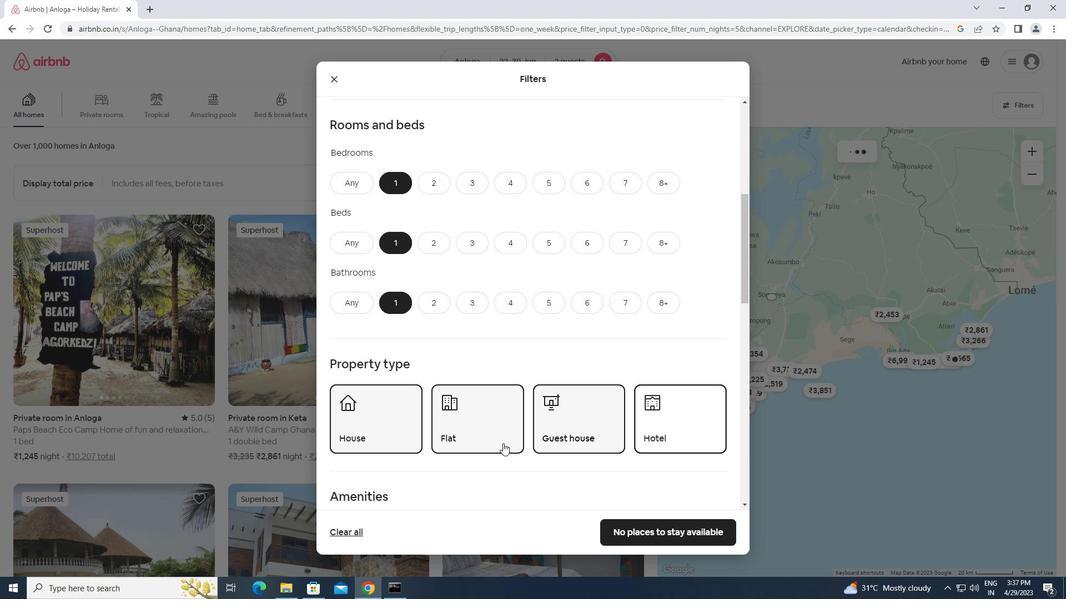 
Action: Mouse scrolled (499, 444) with delta (0, 0)
Screenshot: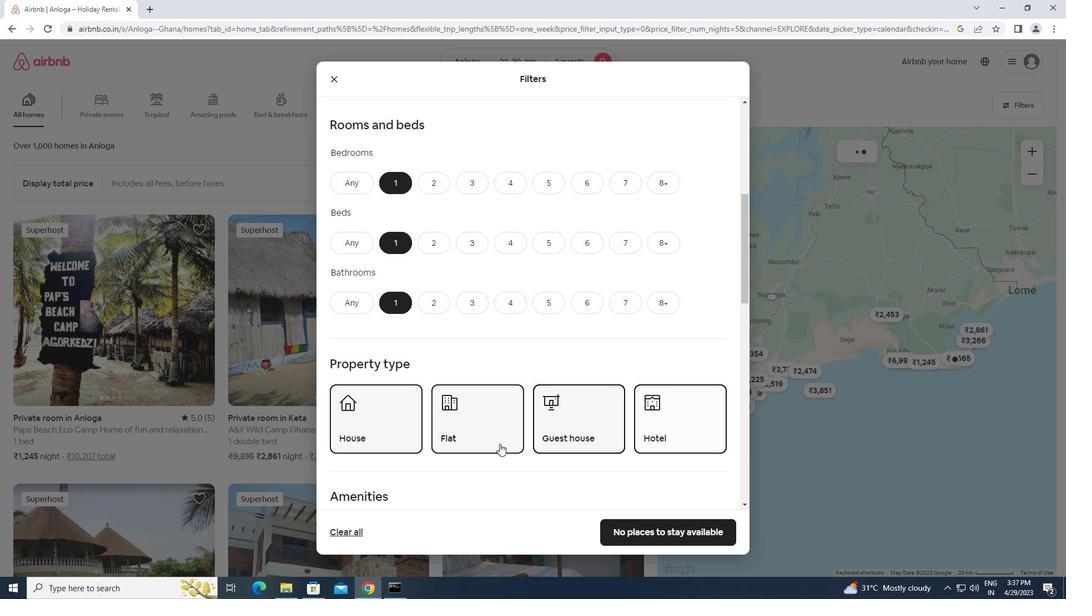 
Action: Mouse scrolled (499, 444) with delta (0, 0)
Screenshot: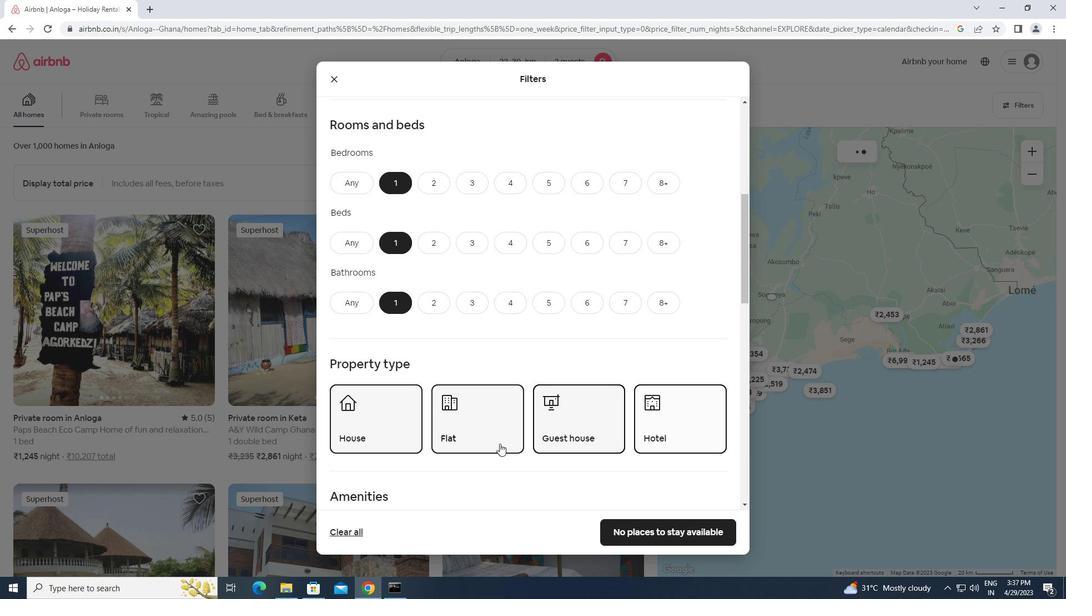 
Action: Mouse moved to (499, 445)
Screenshot: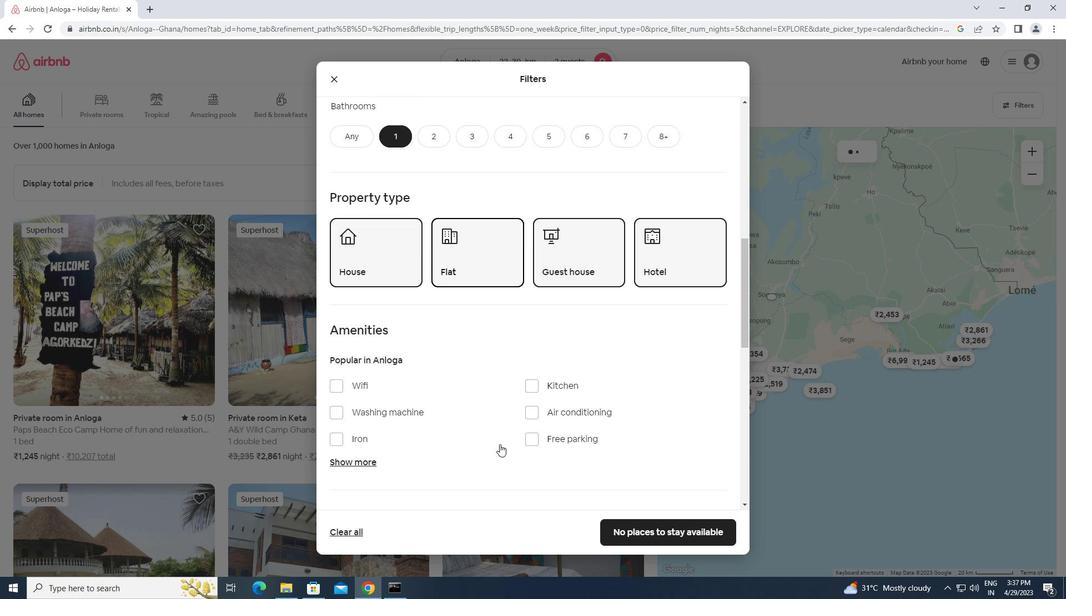 
Action: Mouse scrolled (499, 444) with delta (0, 0)
Screenshot: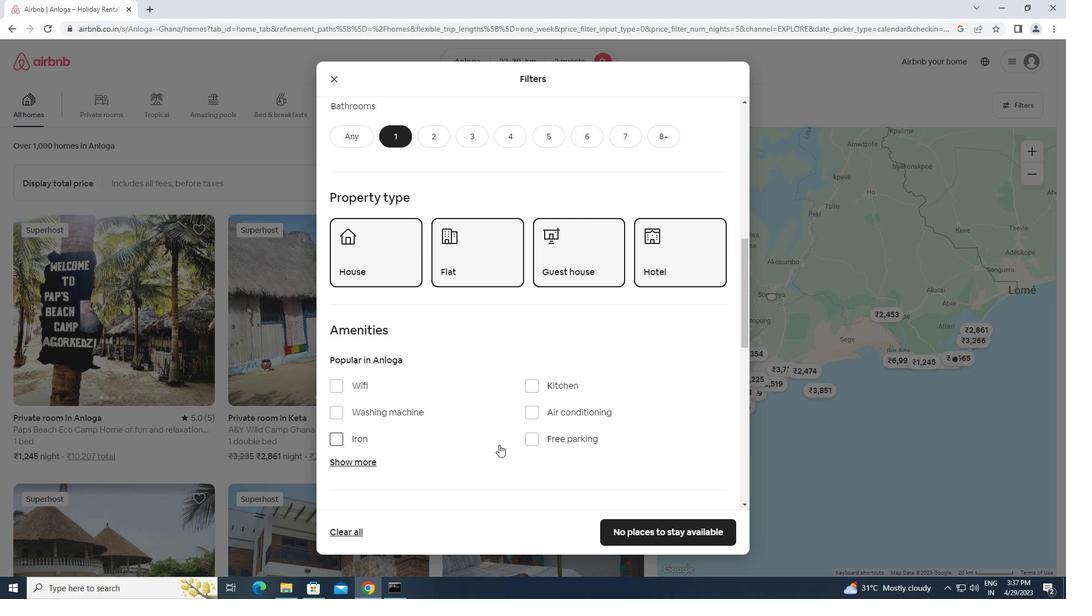 
Action: Mouse scrolled (499, 444) with delta (0, 0)
Screenshot: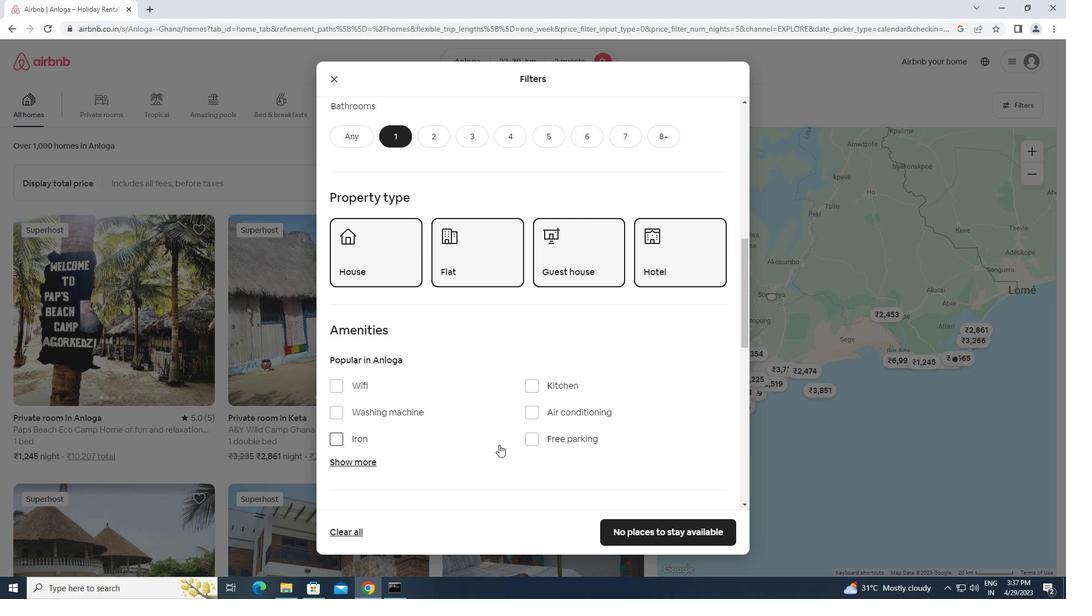 
Action: Mouse scrolled (499, 444) with delta (0, 0)
Screenshot: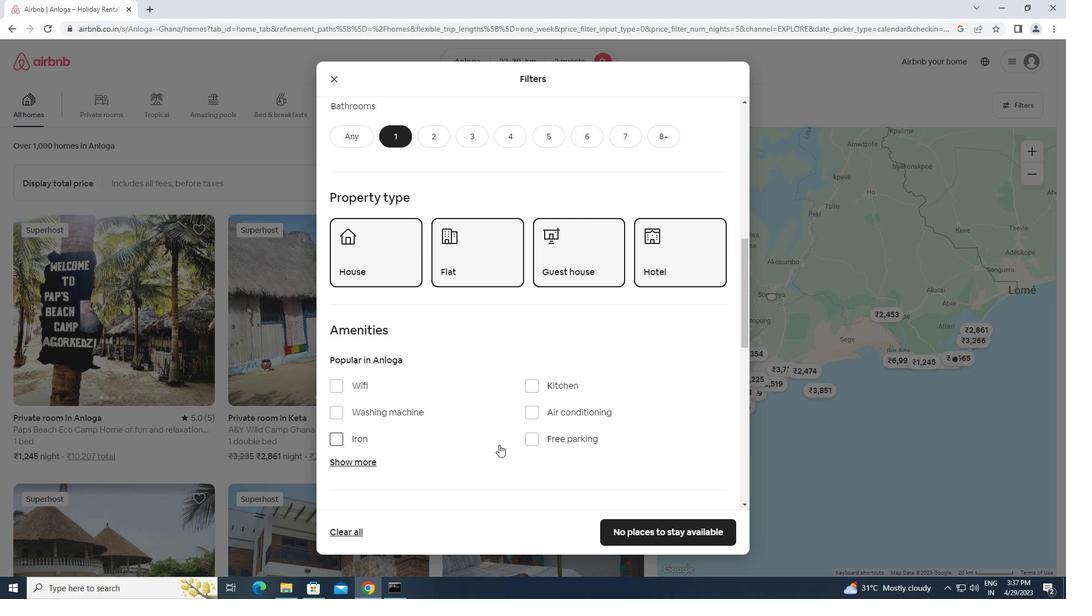 
Action: Mouse scrolled (499, 444) with delta (0, 0)
Screenshot: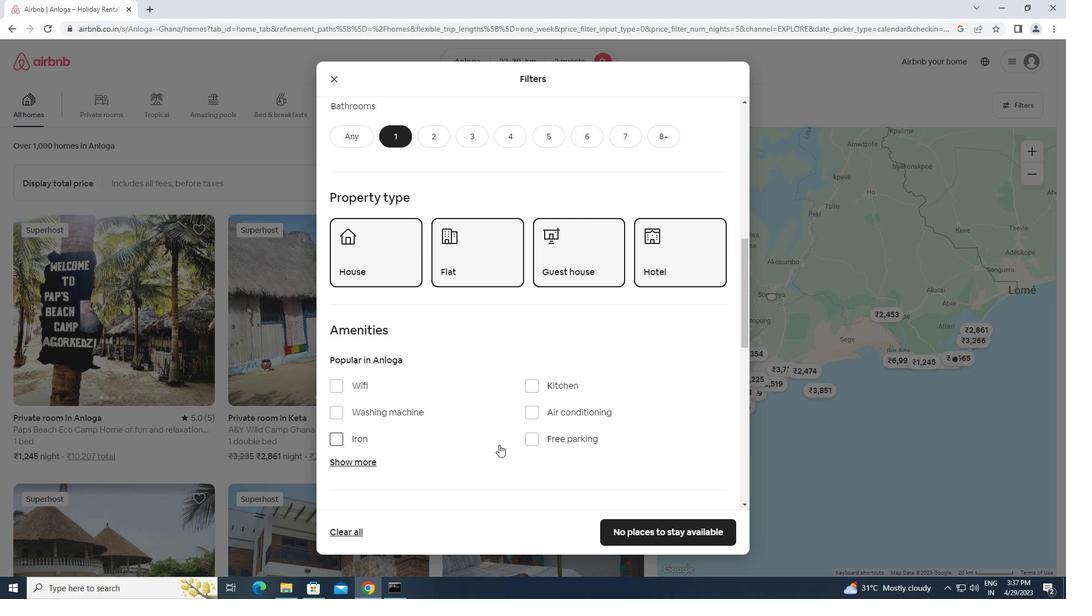 
Action: Mouse scrolled (499, 444) with delta (0, 0)
Screenshot: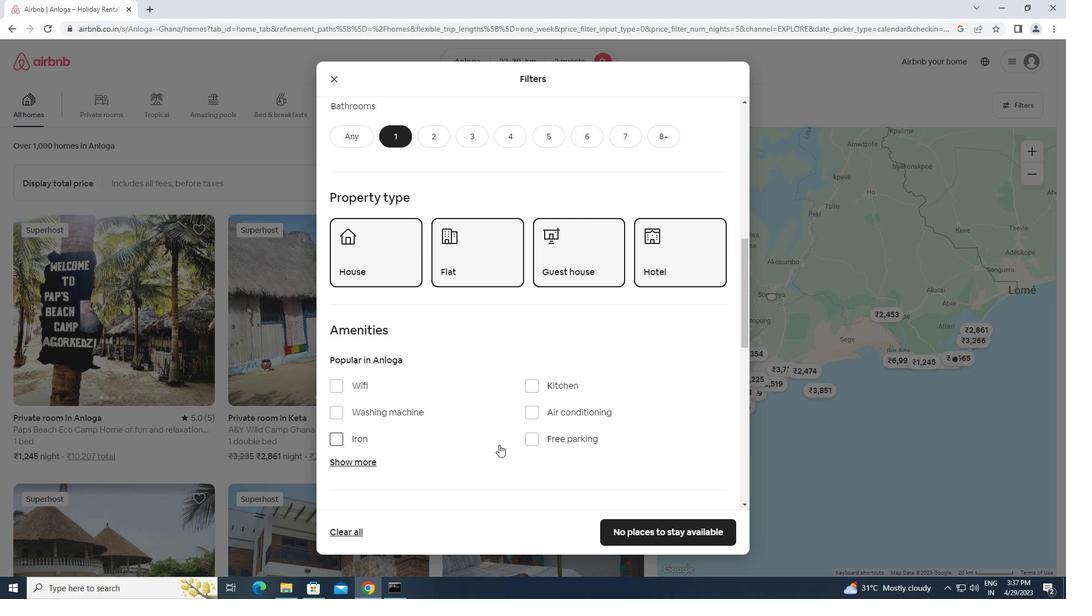 
Action: Mouse moved to (695, 307)
Screenshot: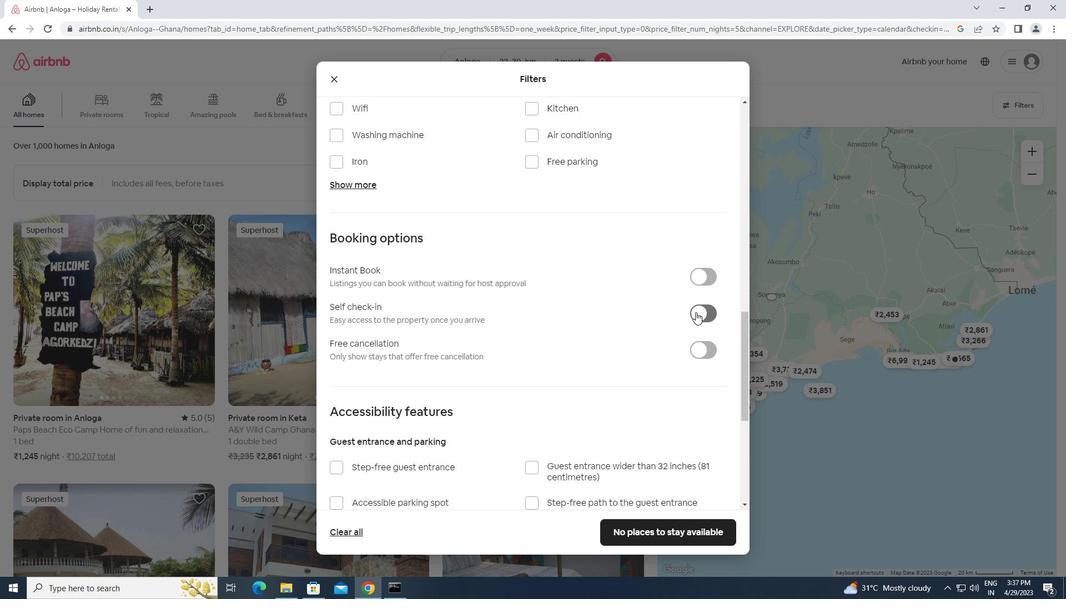 
Action: Mouse pressed left at (695, 307)
Screenshot: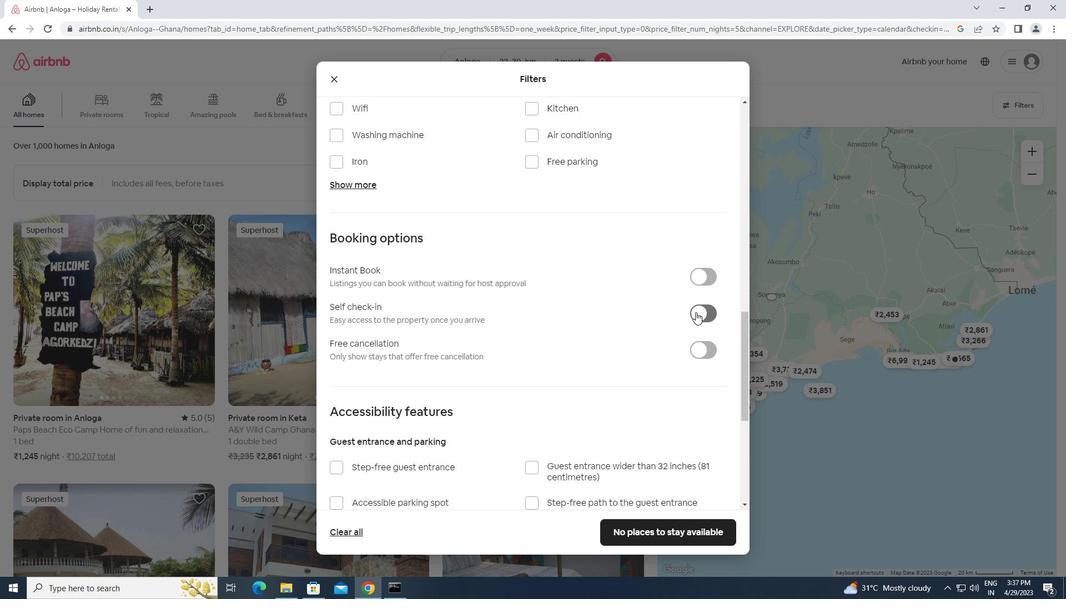 
Action: Mouse moved to (531, 367)
Screenshot: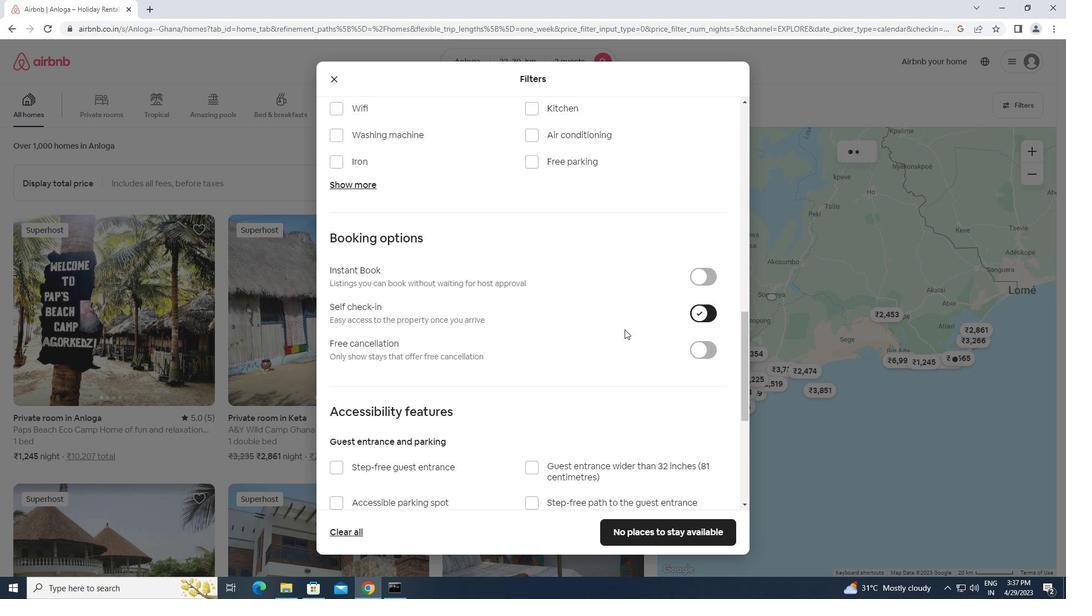 
Action: Mouse scrolled (531, 367) with delta (0, 0)
Screenshot: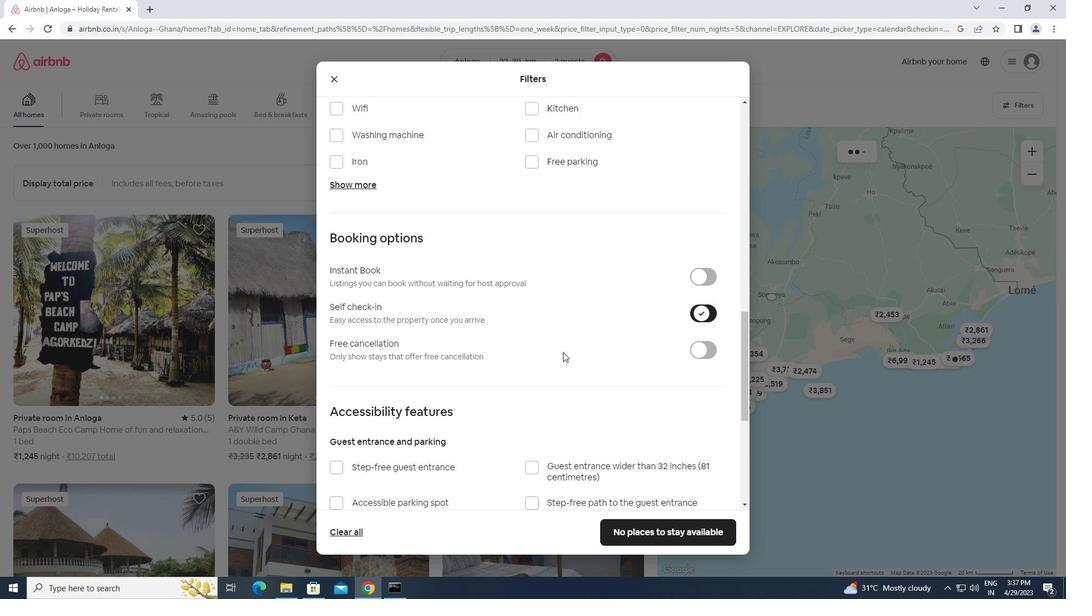 
Action: Mouse scrolled (531, 367) with delta (0, 0)
Screenshot: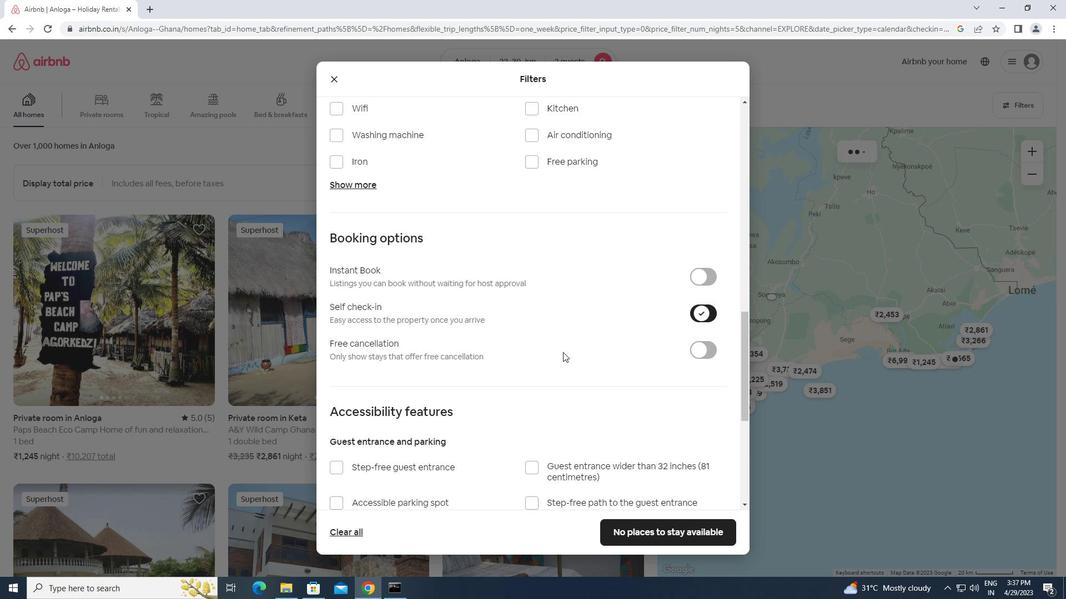 
Action: Mouse scrolled (531, 367) with delta (0, 0)
Screenshot: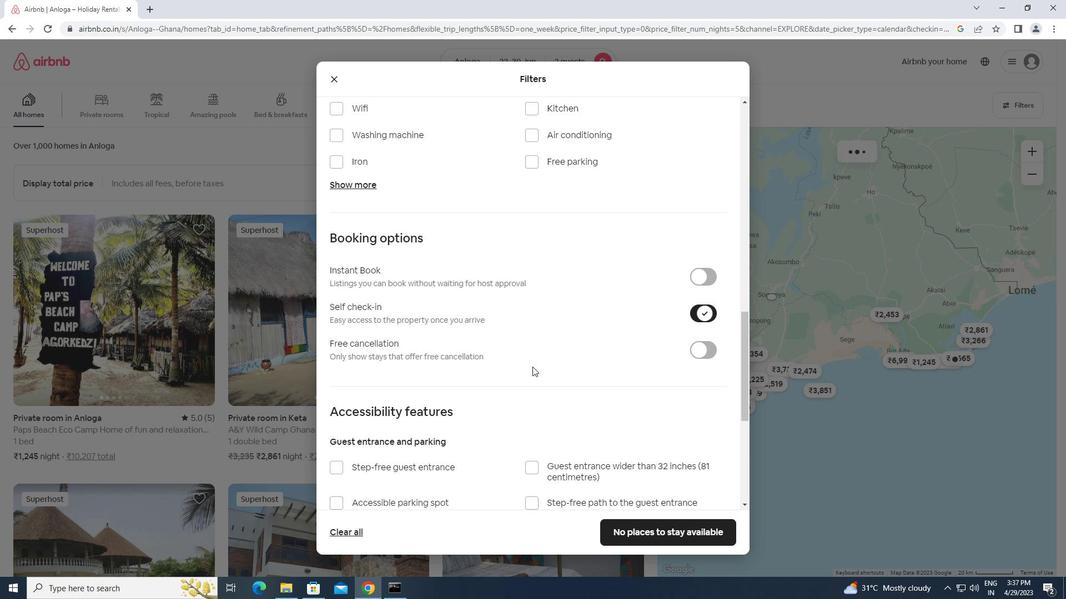 
Action: Mouse scrolled (531, 367) with delta (0, 0)
Screenshot: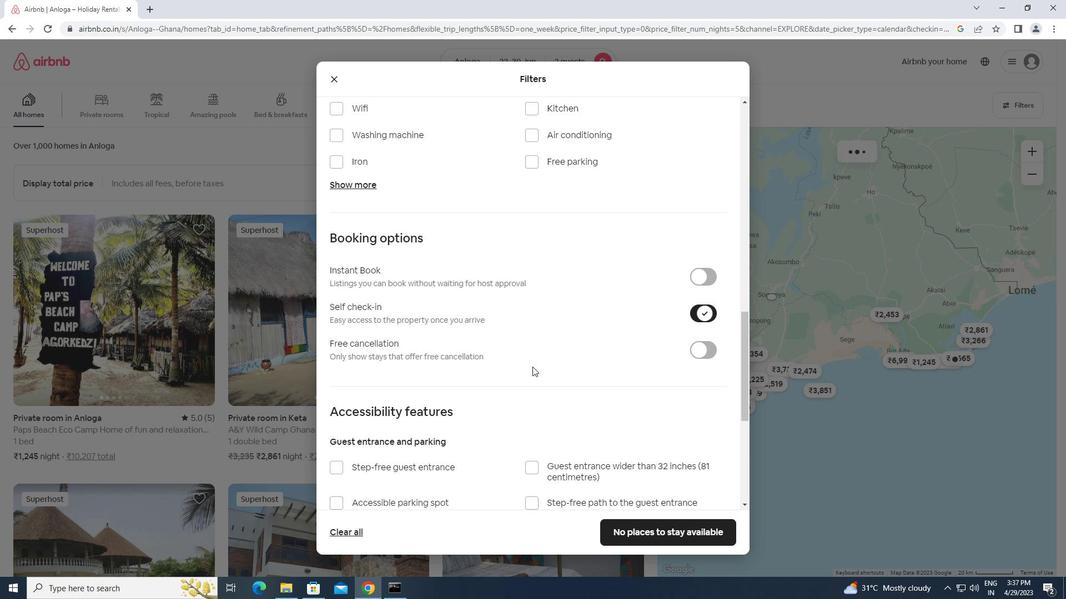 
Action: Mouse scrolled (531, 367) with delta (0, 0)
Screenshot: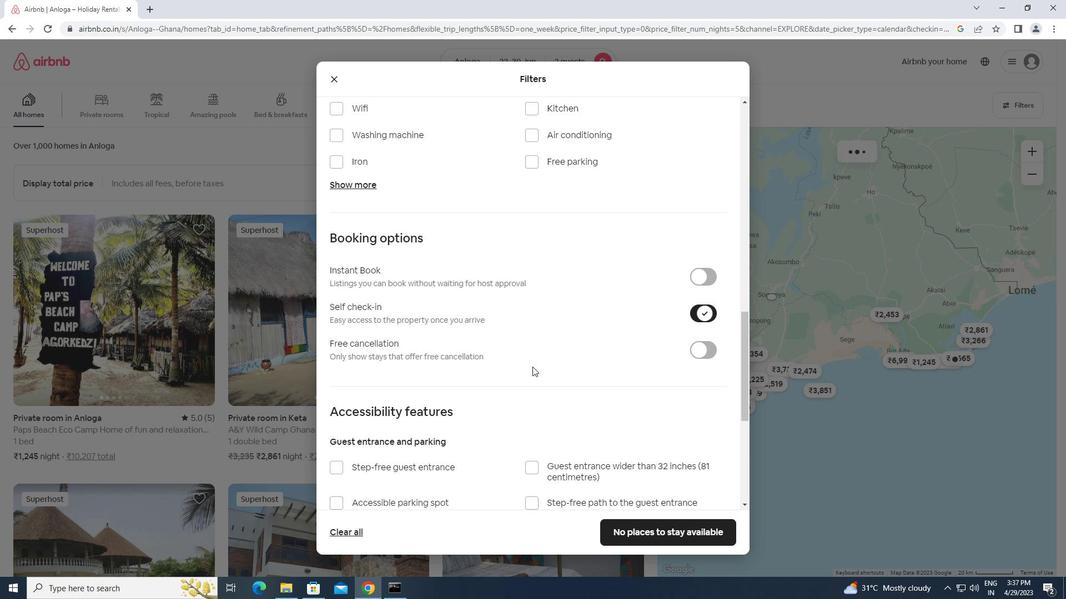 
Action: Mouse scrolled (531, 367) with delta (0, 0)
Screenshot: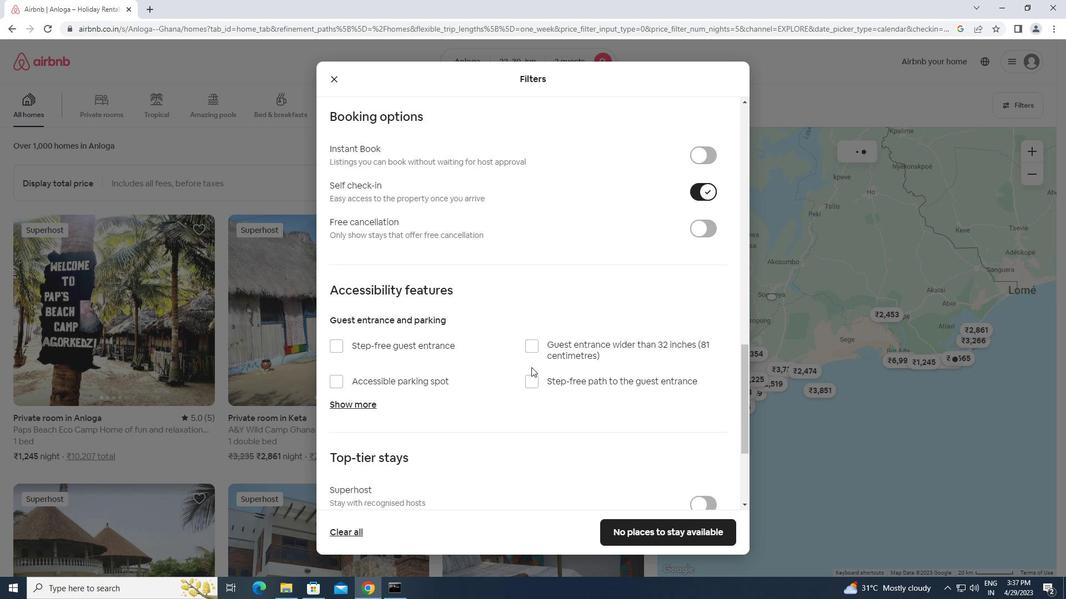 
Action: Mouse moved to (531, 368)
Screenshot: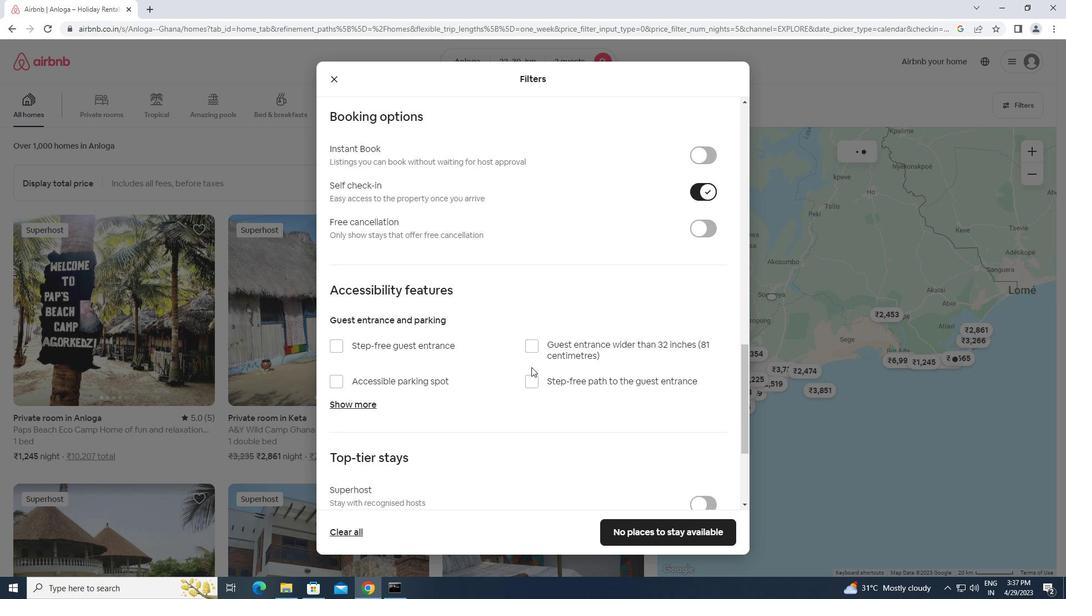 
Action: Mouse scrolled (531, 367) with delta (0, 0)
Screenshot: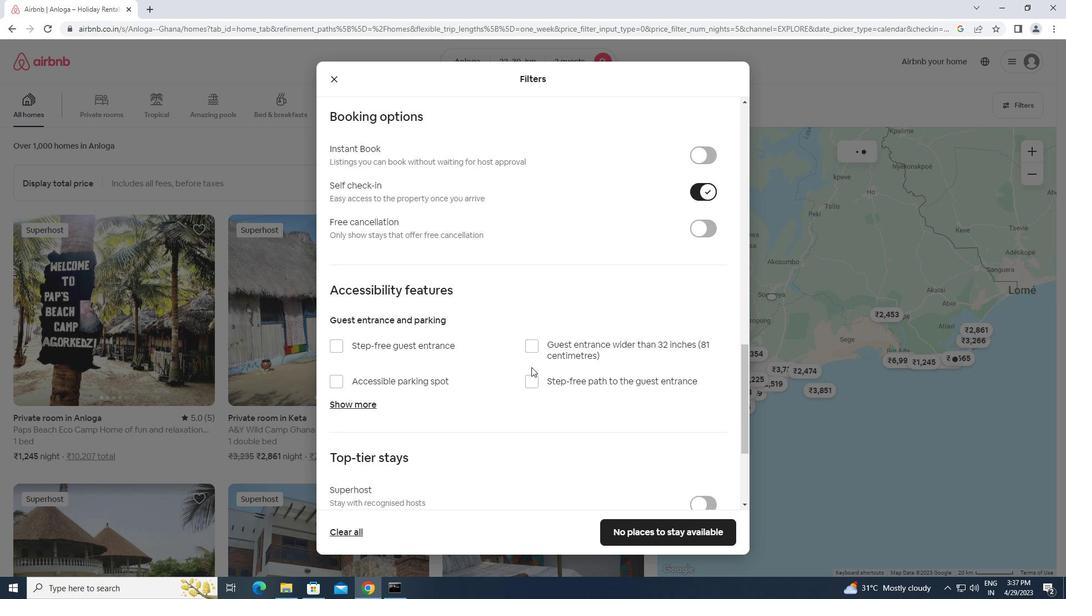 
Action: Mouse scrolled (531, 367) with delta (0, 0)
Screenshot: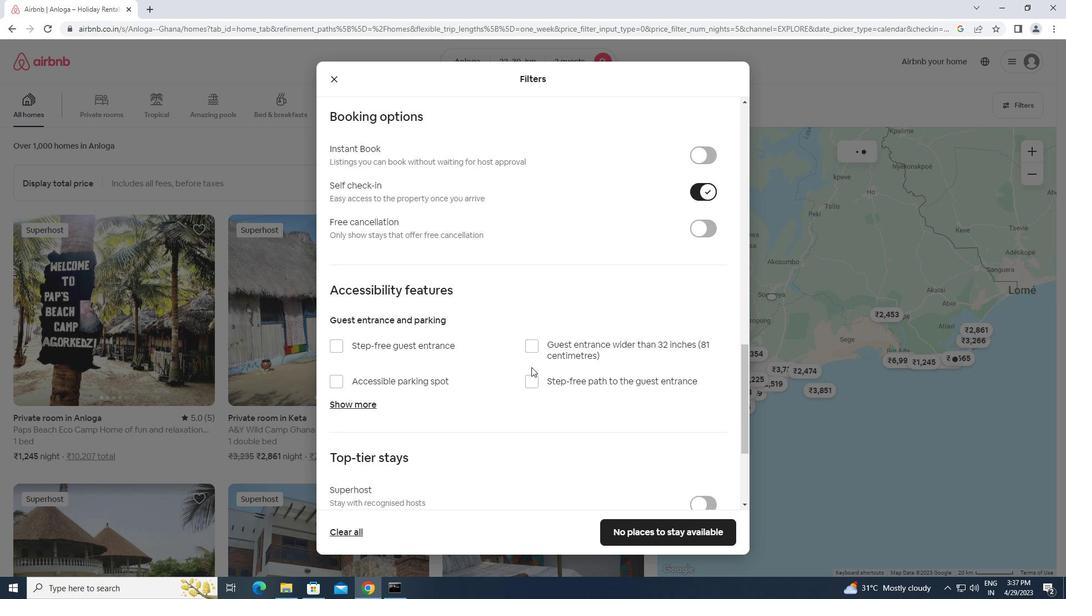 
Action: Mouse scrolled (531, 367) with delta (0, 0)
Screenshot: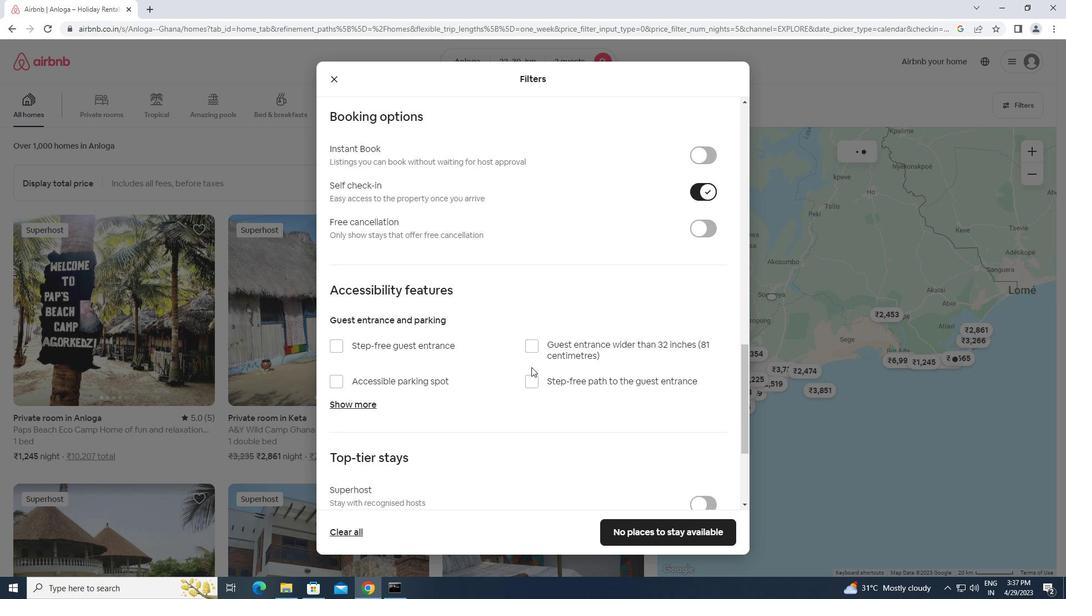 
Action: Mouse scrolled (531, 367) with delta (0, 0)
Screenshot: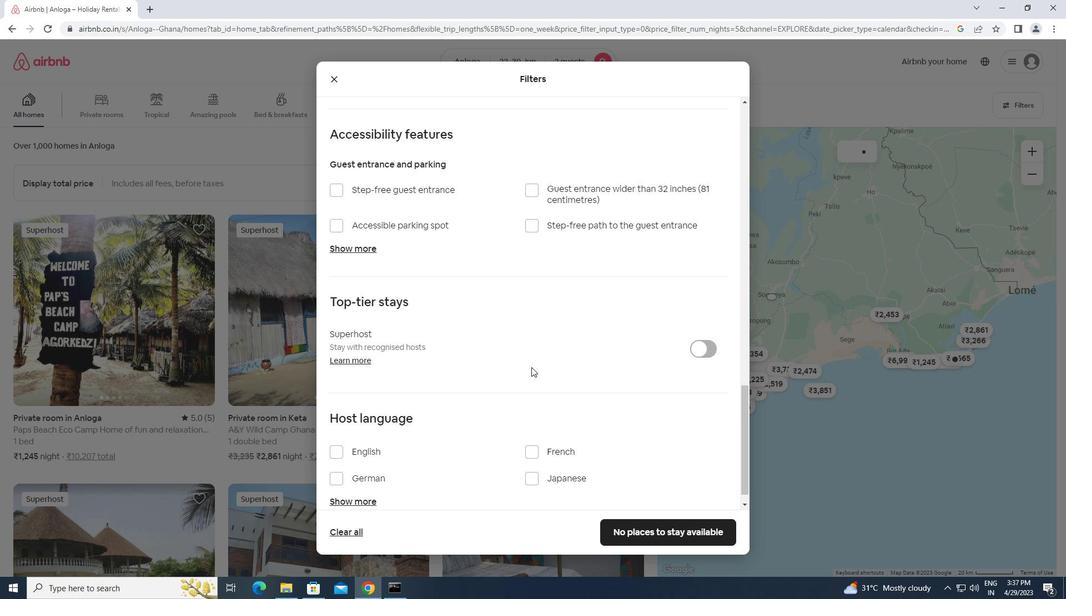 
Action: Mouse moved to (531, 368)
Screenshot: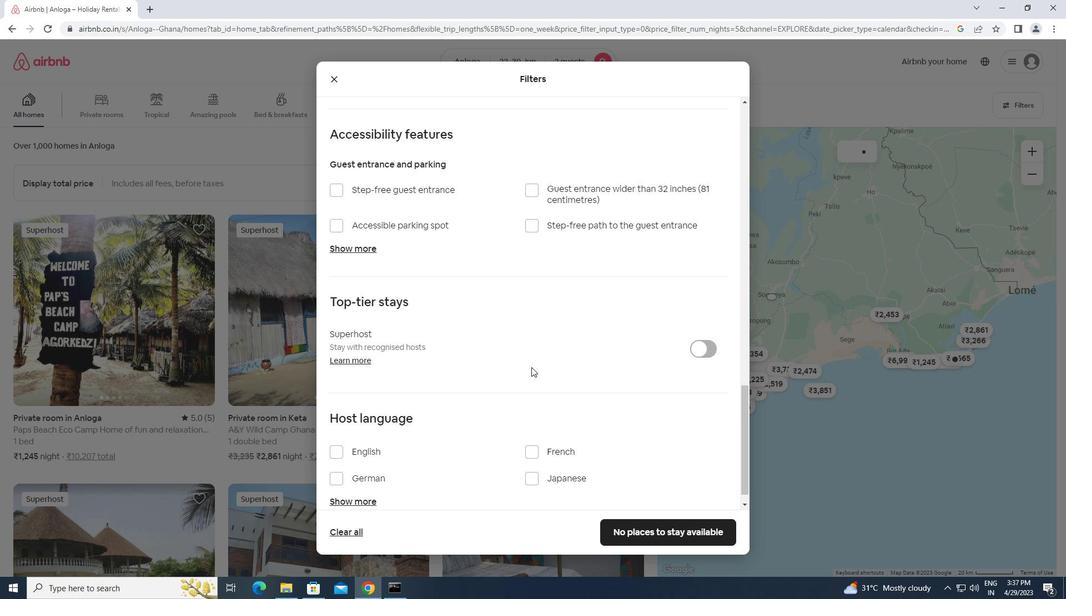 
Action: Mouse scrolled (531, 368) with delta (0, 0)
Screenshot: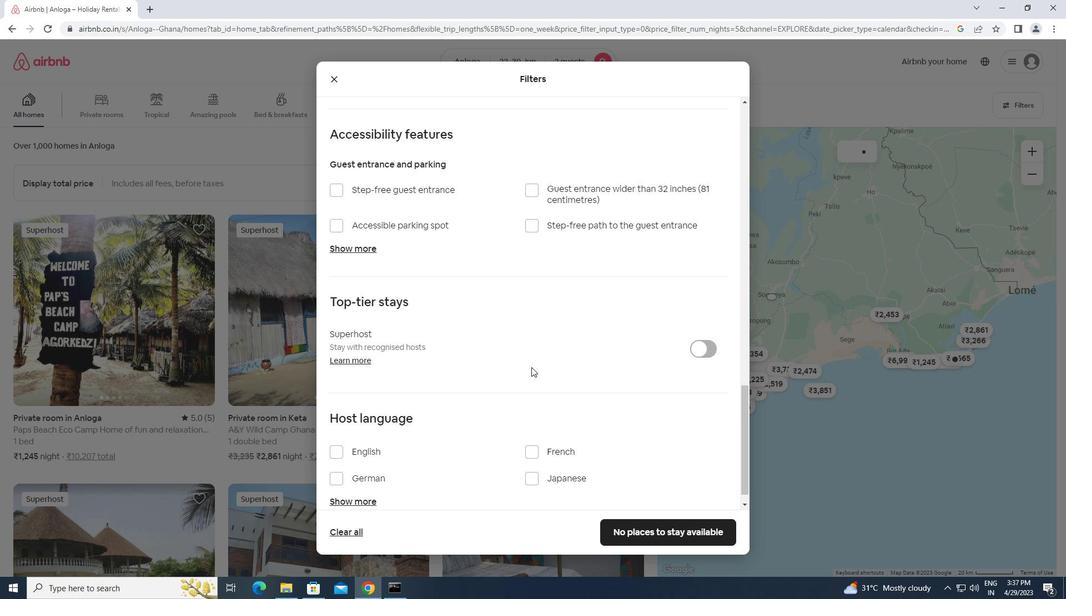 
Action: Mouse moved to (340, 434)
Screenshot: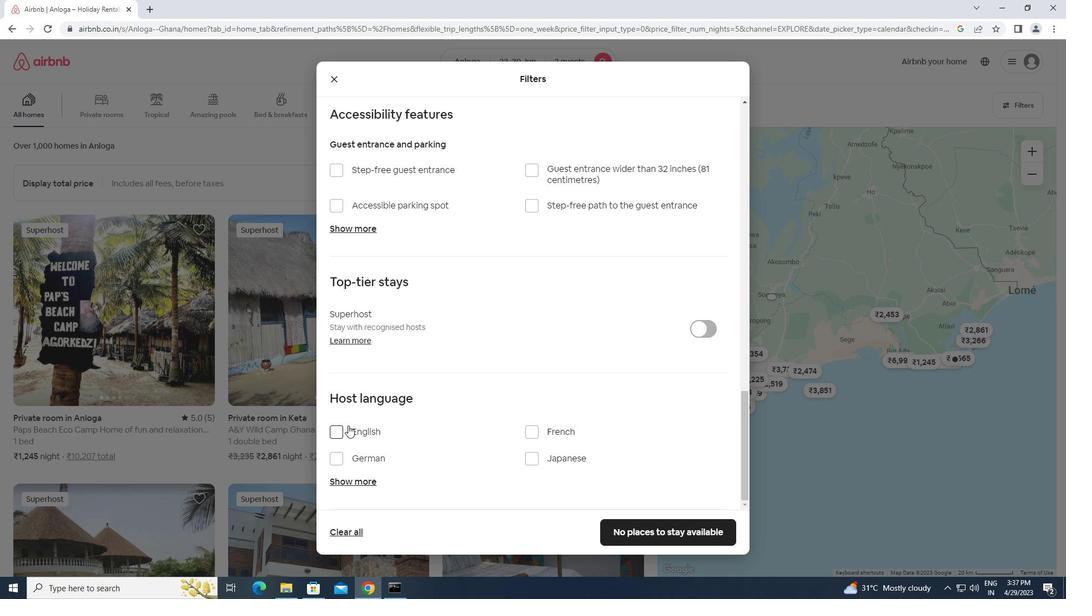 
Action: Mouse pressed left at (340, 434)
Screenshot: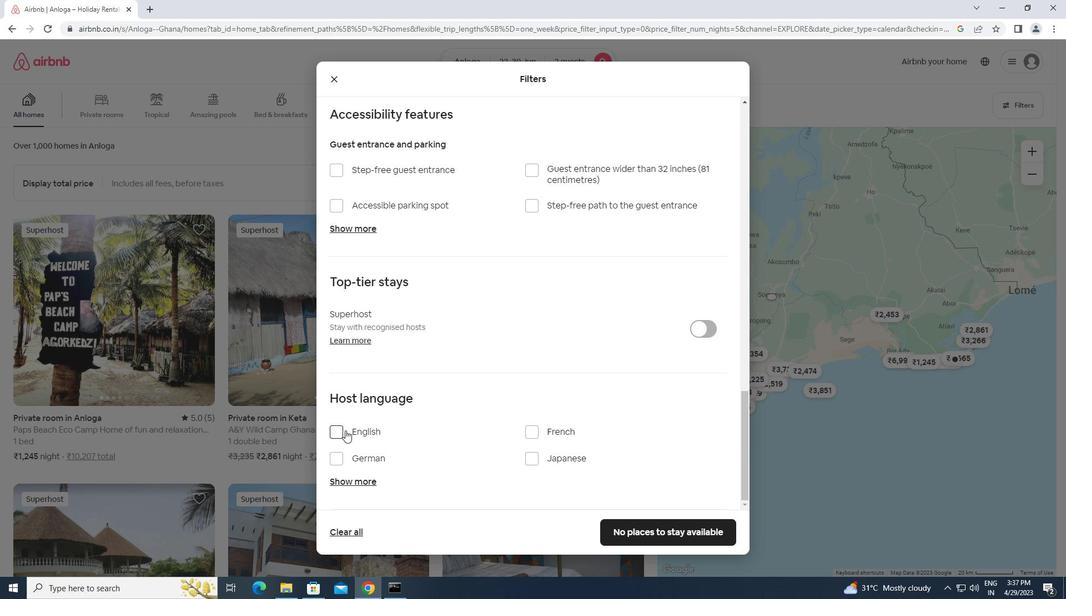 
Action: Mouse moved to (621, 530)
Screenshot: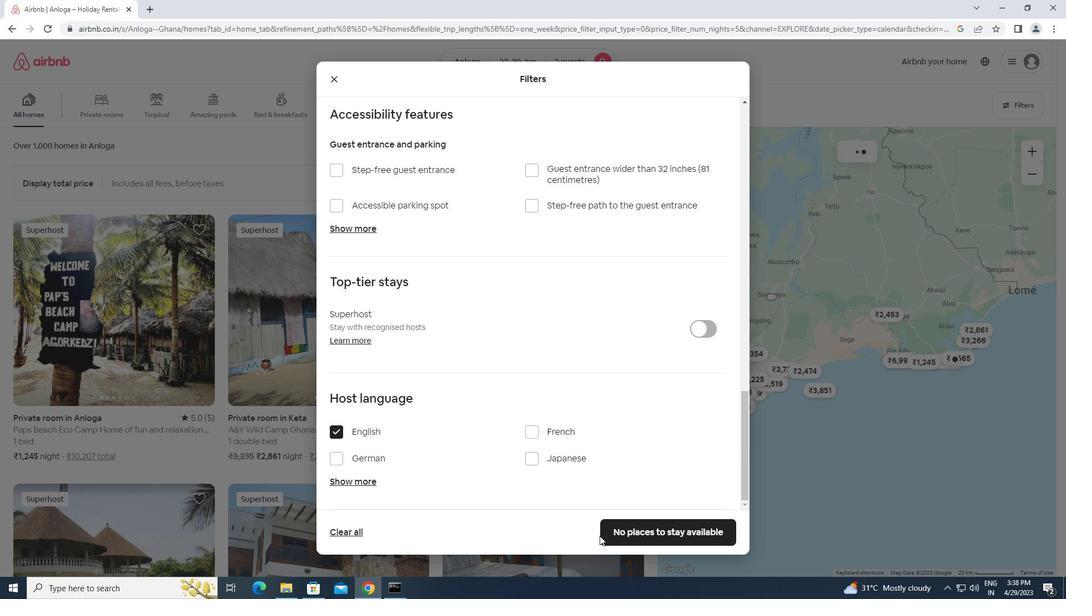 
Action: Mouse pressed left at (621, 530)
Screenshot: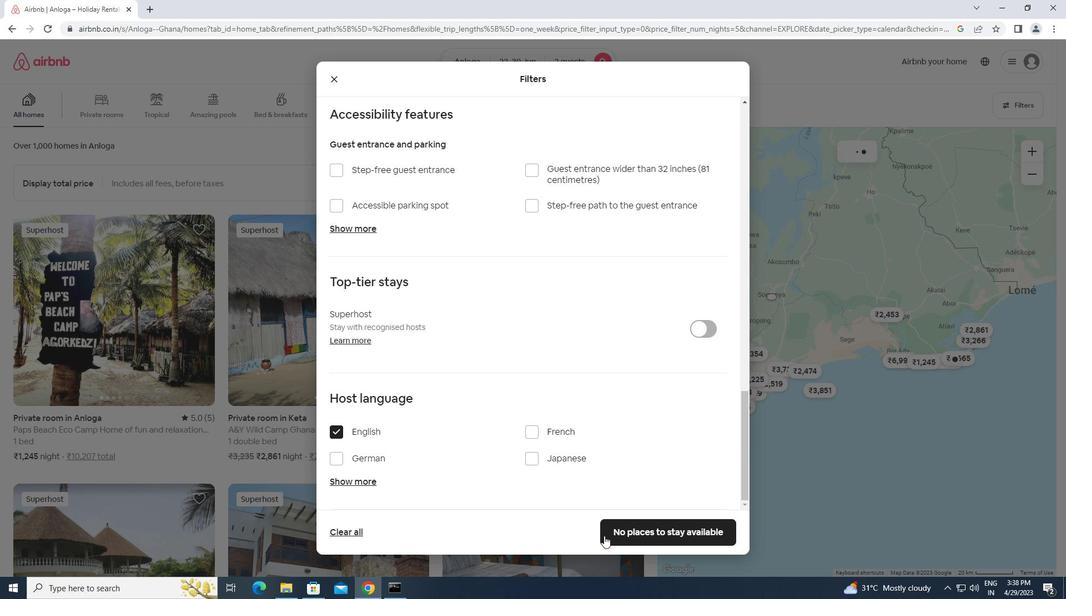 
Action: Mouse moved to (621, 528)
Screenshot: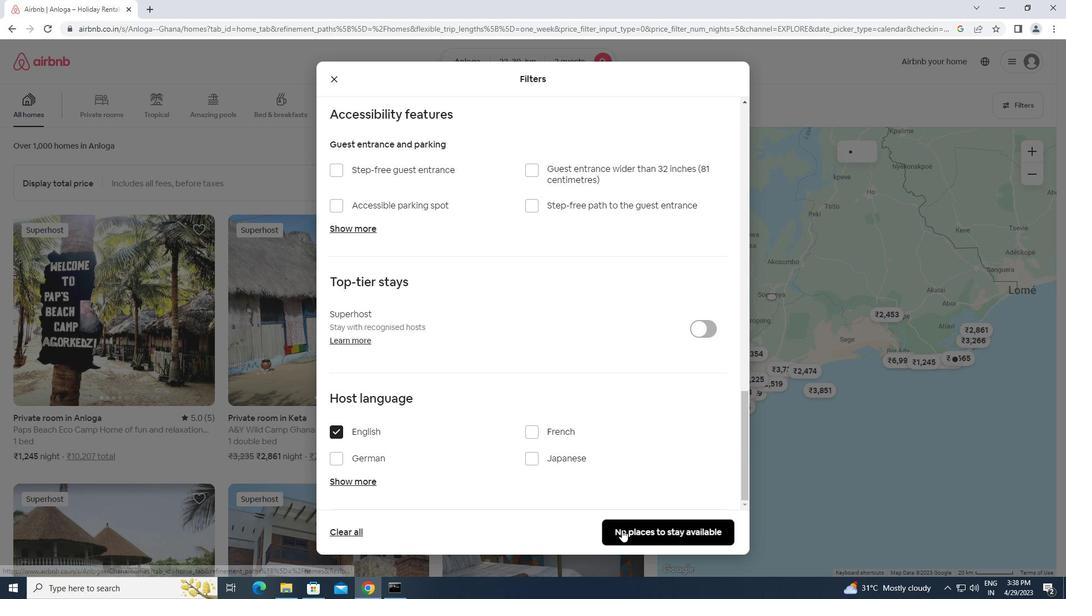 
